 Task: In the  document Relationshipsmeet.epub Change font size of watermark '123' and place the watermark  'Diagonally '. Insert footer and write www.stellar.com
Action: Mouse moved to (662, 453)
Screenshot: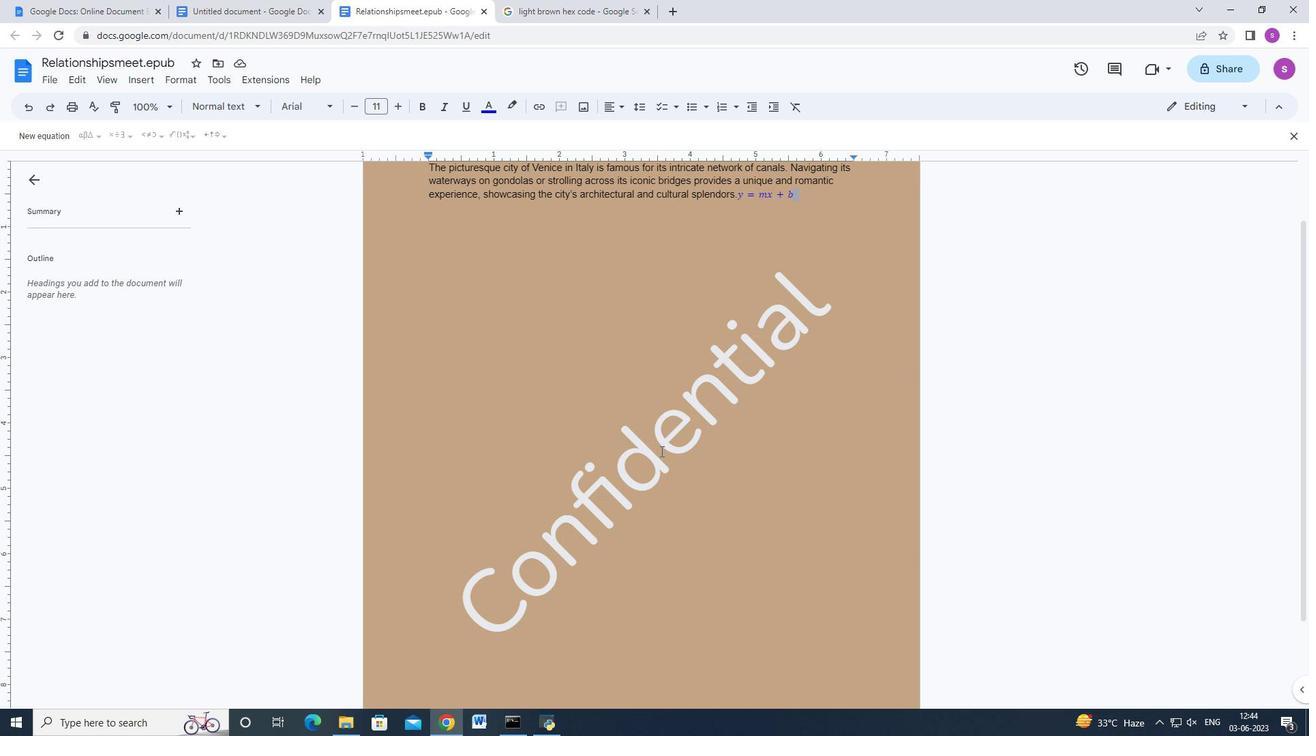 
Action: Mouse pressed left at (662, 453)
Screenshot: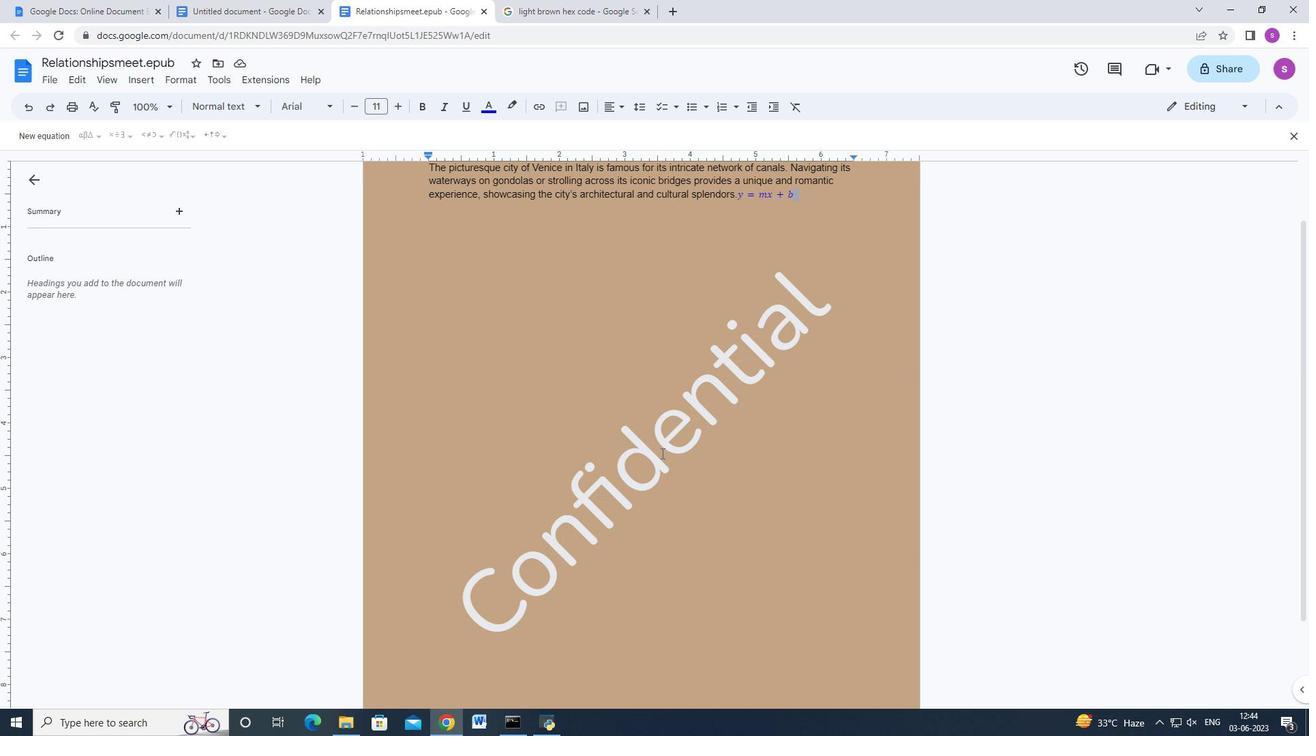 
Action: Mouse moved to (662, 454)
Screenshot: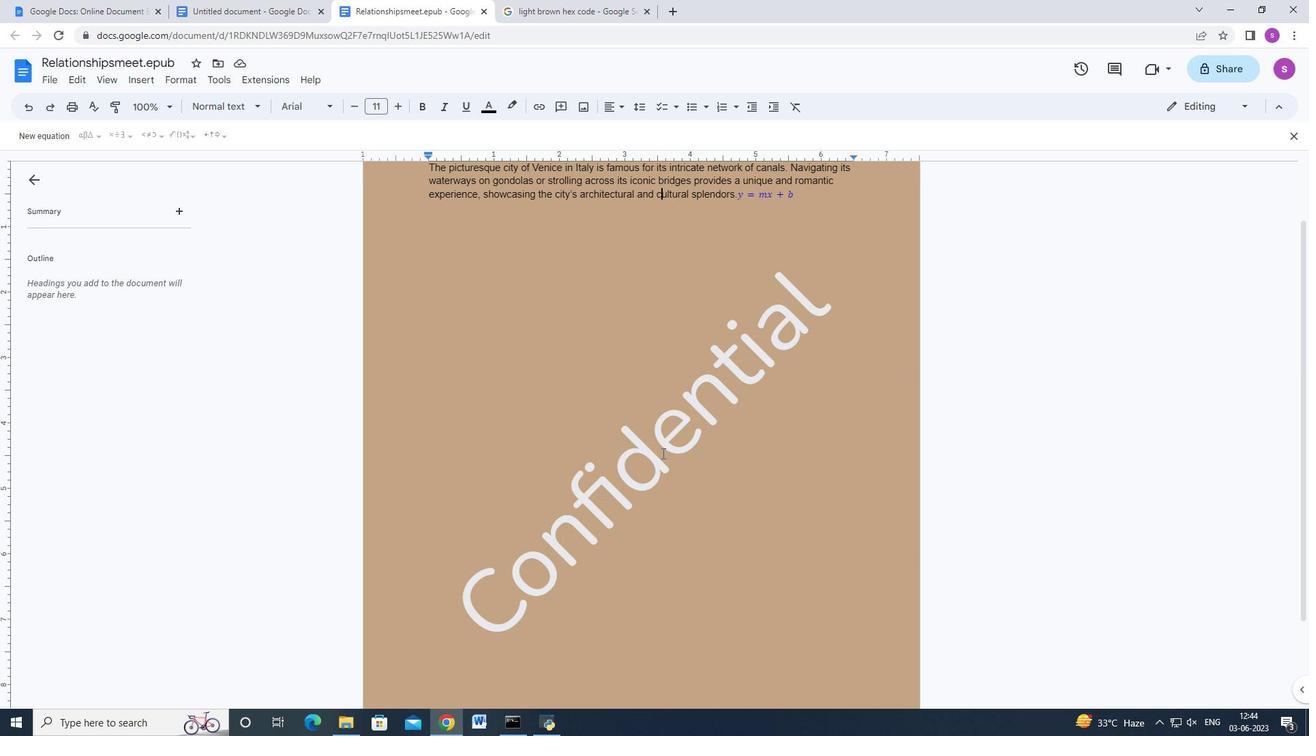 
Action: Mouse pressed left at (662, 454)
Screenshot: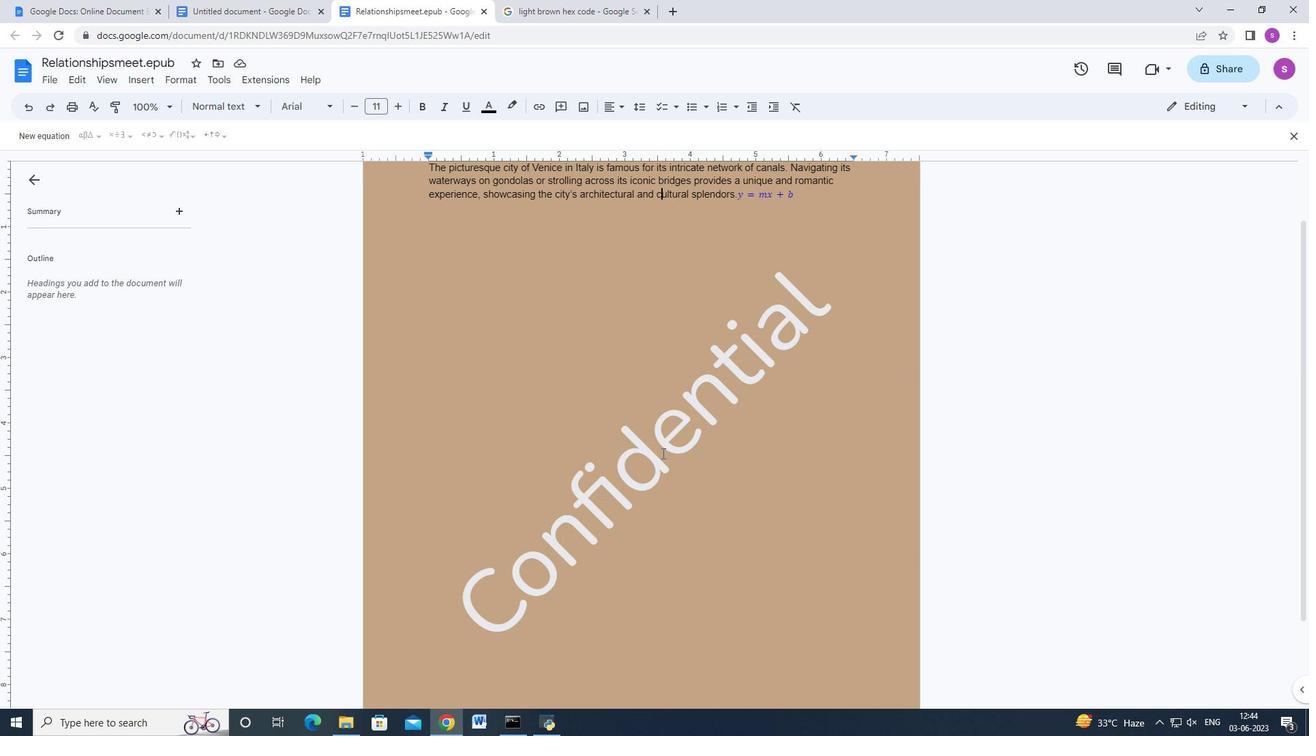 
Action: Mouse moved to (662, 454)
Screenshot: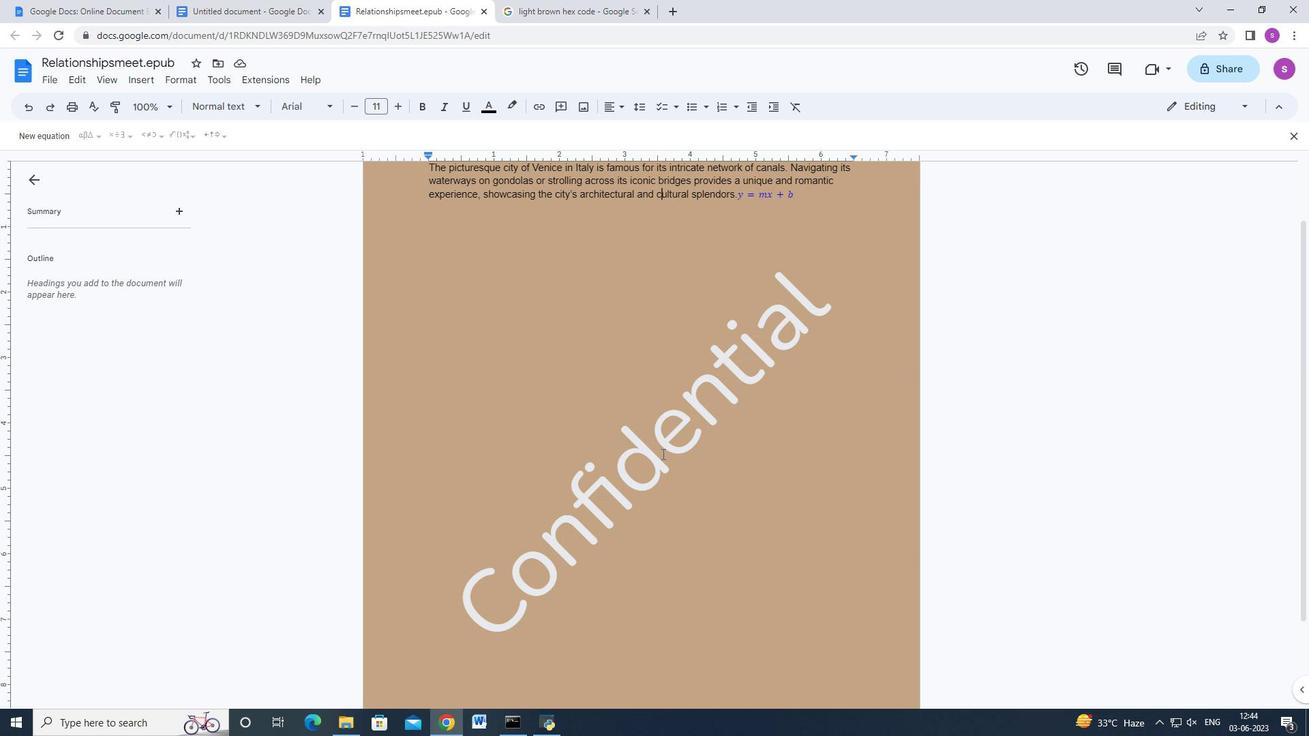 
Action: Mouse pressed left at (662, 454)
Screenshot: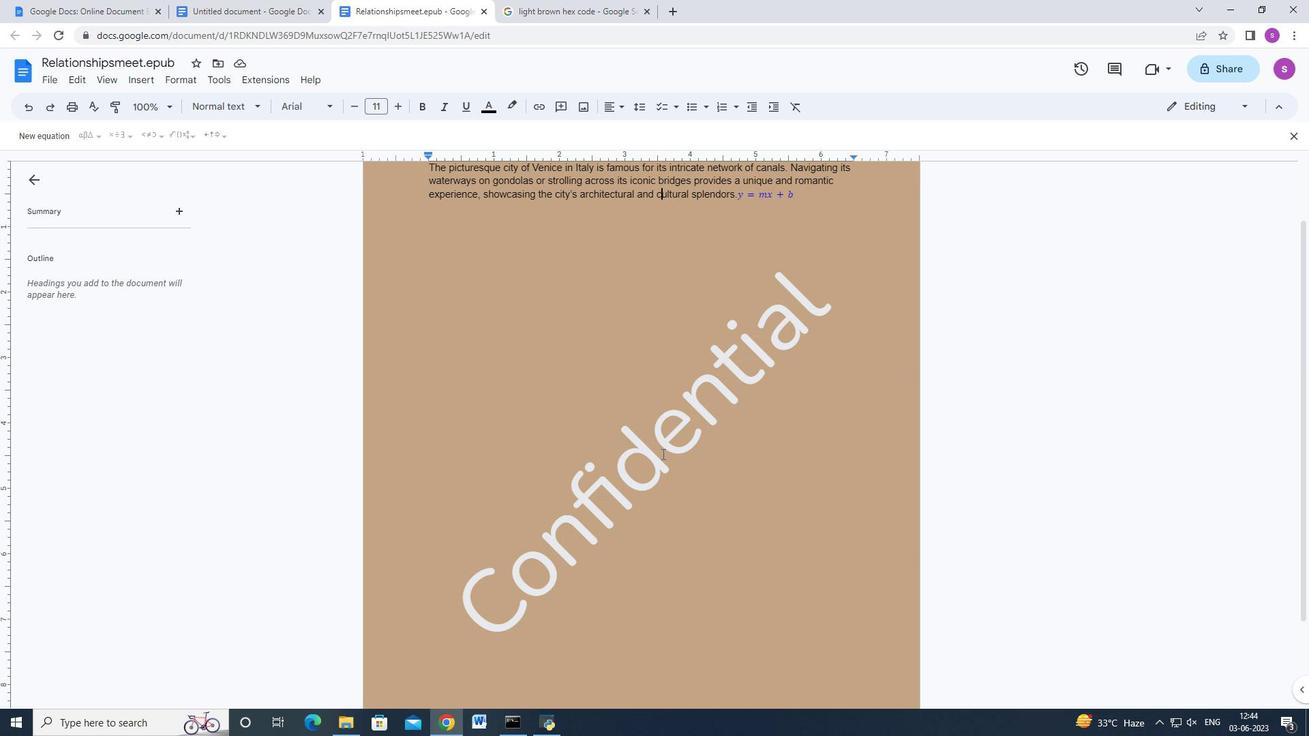 
Action: Mouse moved to (480, 694)
Screenshot: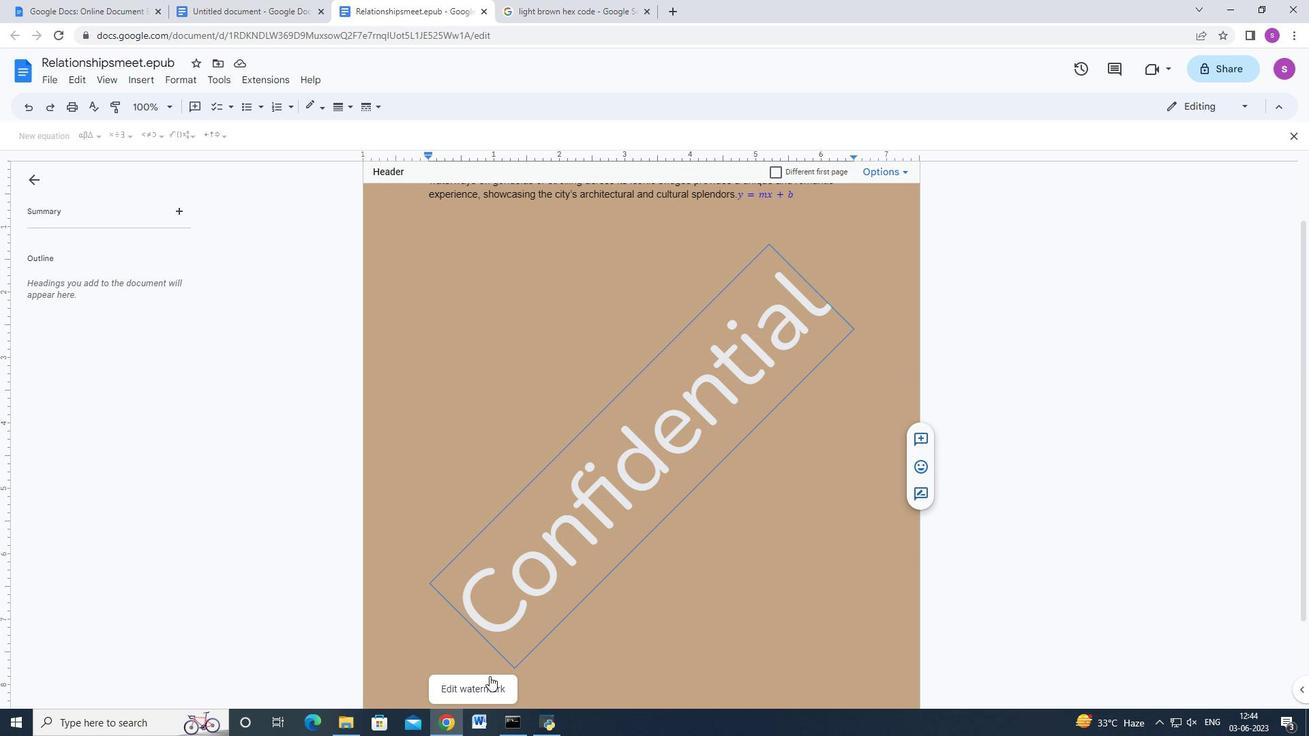 
Action: Mouse pressed left at (480, 694)
Screenshot: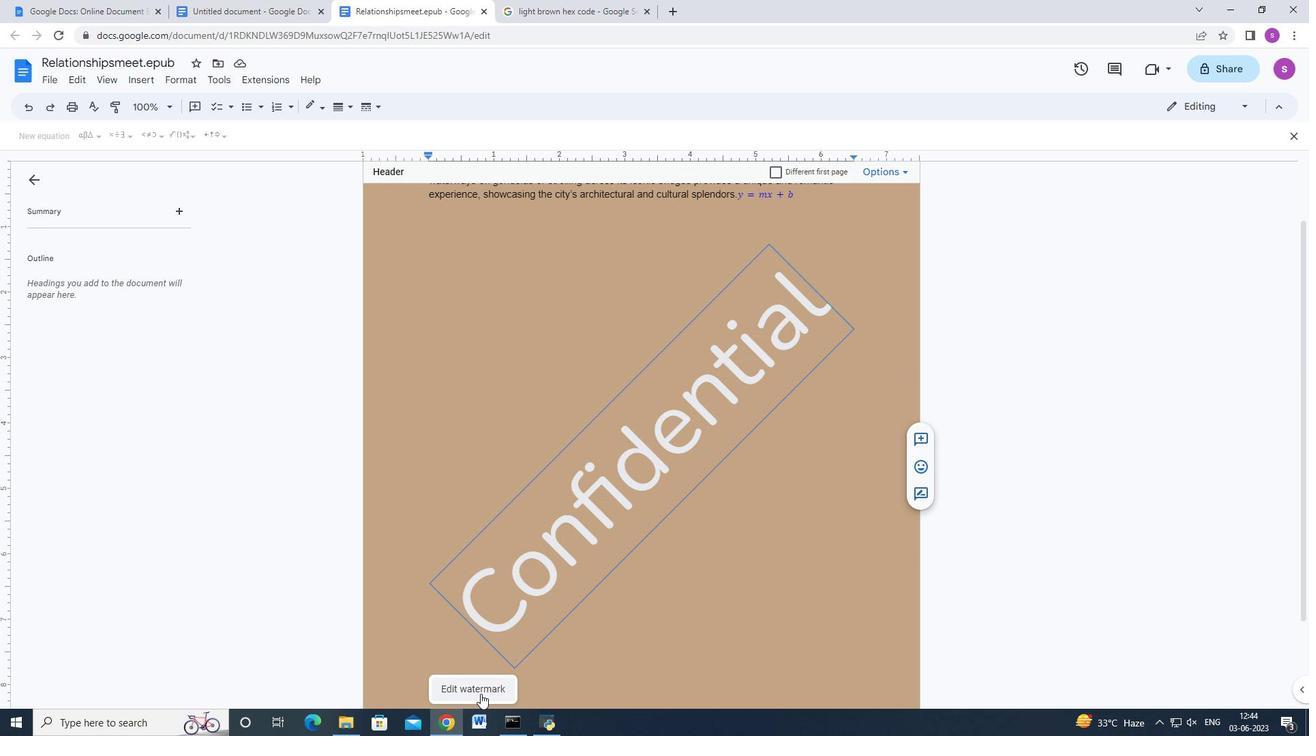 
Action: Mouse moved to (1171, 287)
Screenshot: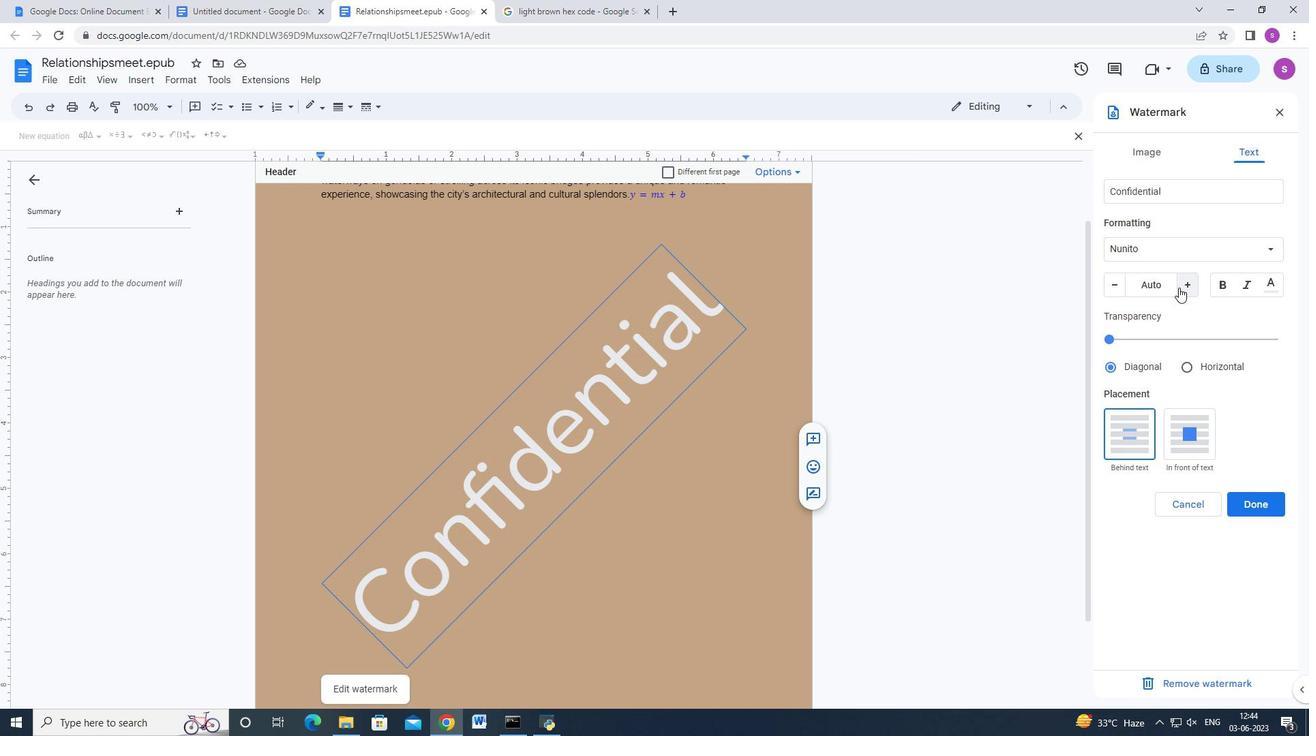 
Action: Mouse pressed left at (1171, 287)
Screenshot: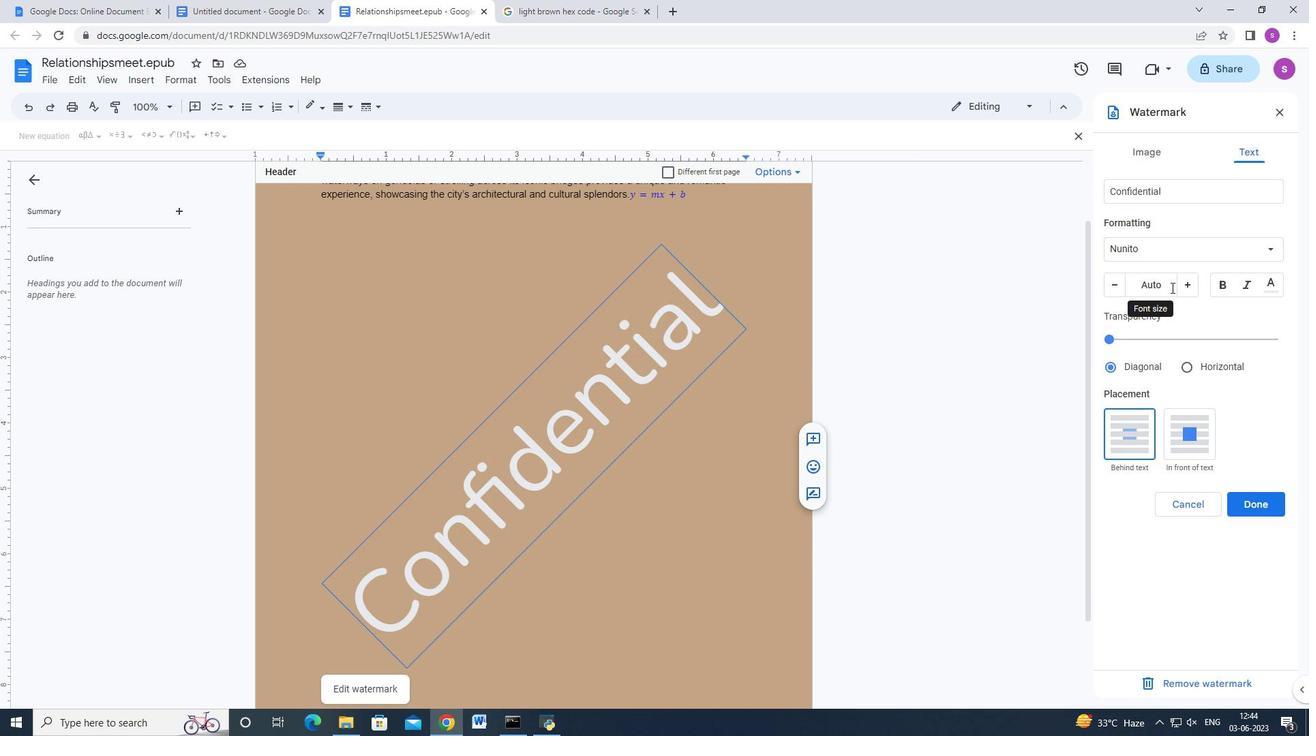 
Action: Key pressed 123<Key.enter>
Screenshot: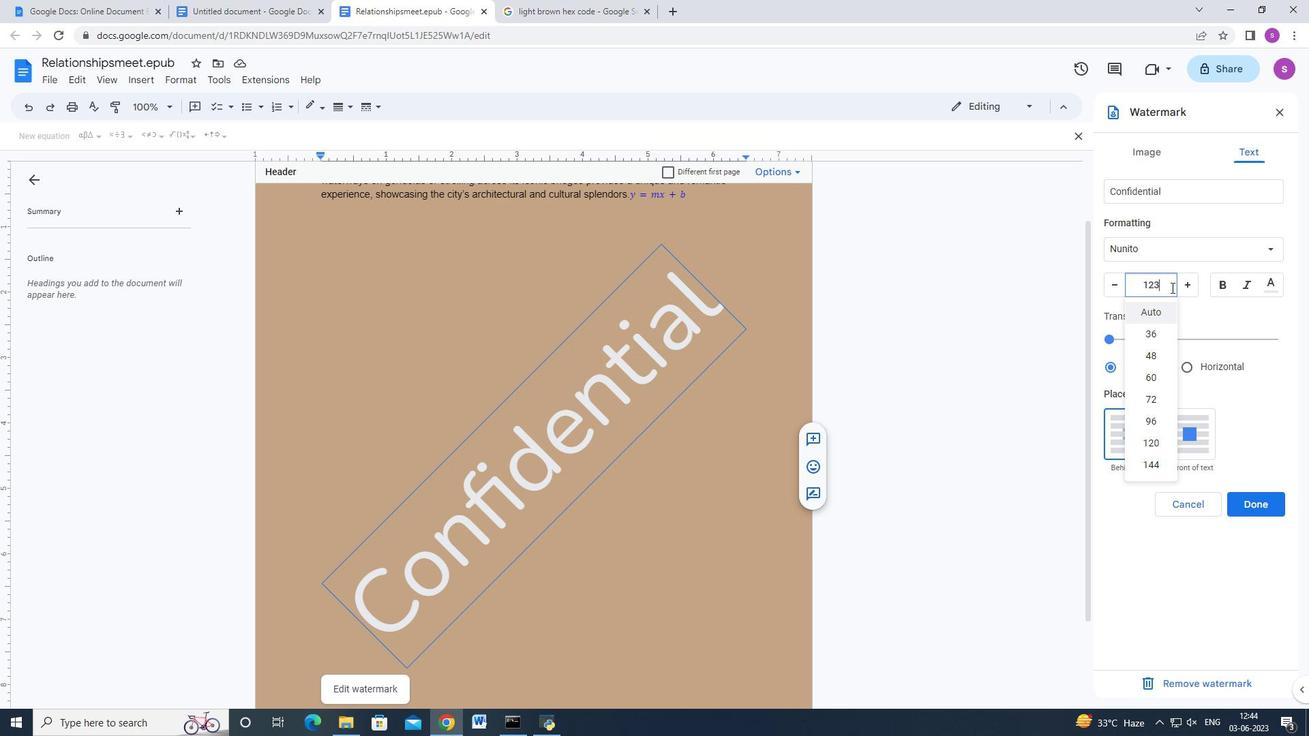 
Action: Mouse moved to (1186, 372)
Screenshot: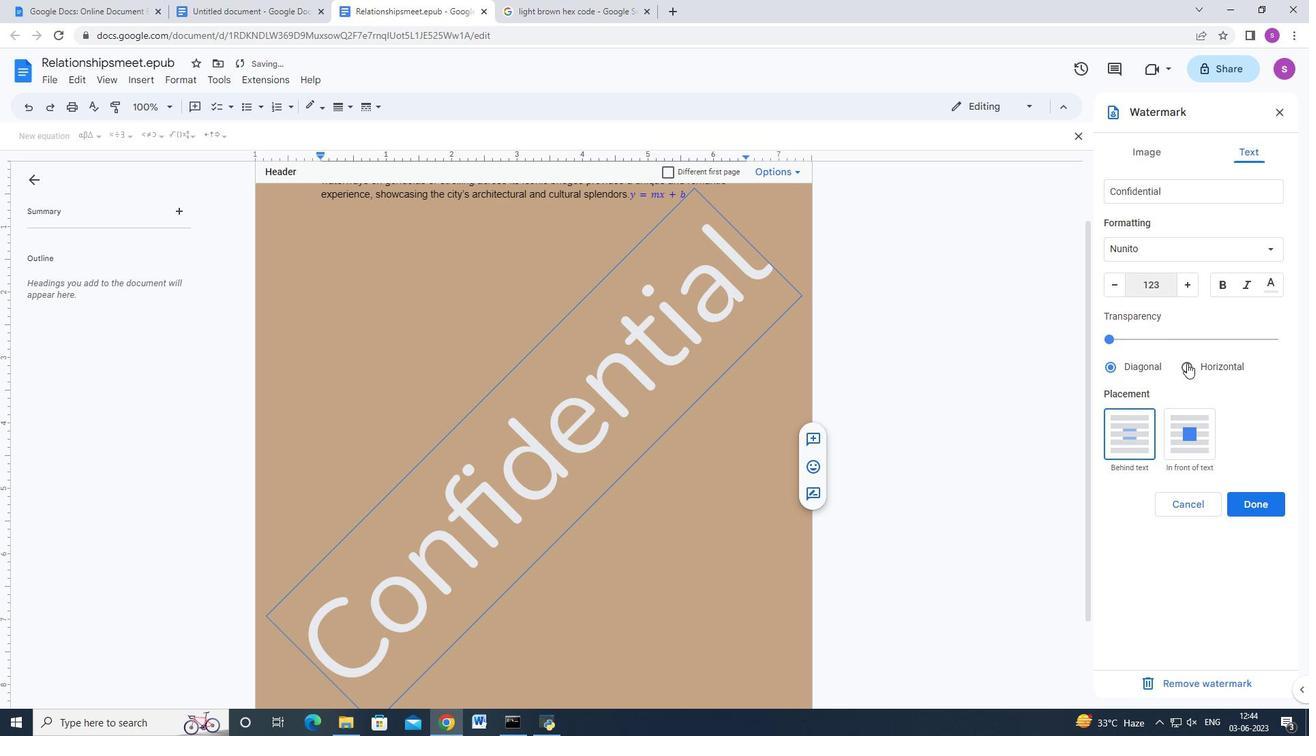
Action: Mouse pressed left at (1186, 372)
Screenshot: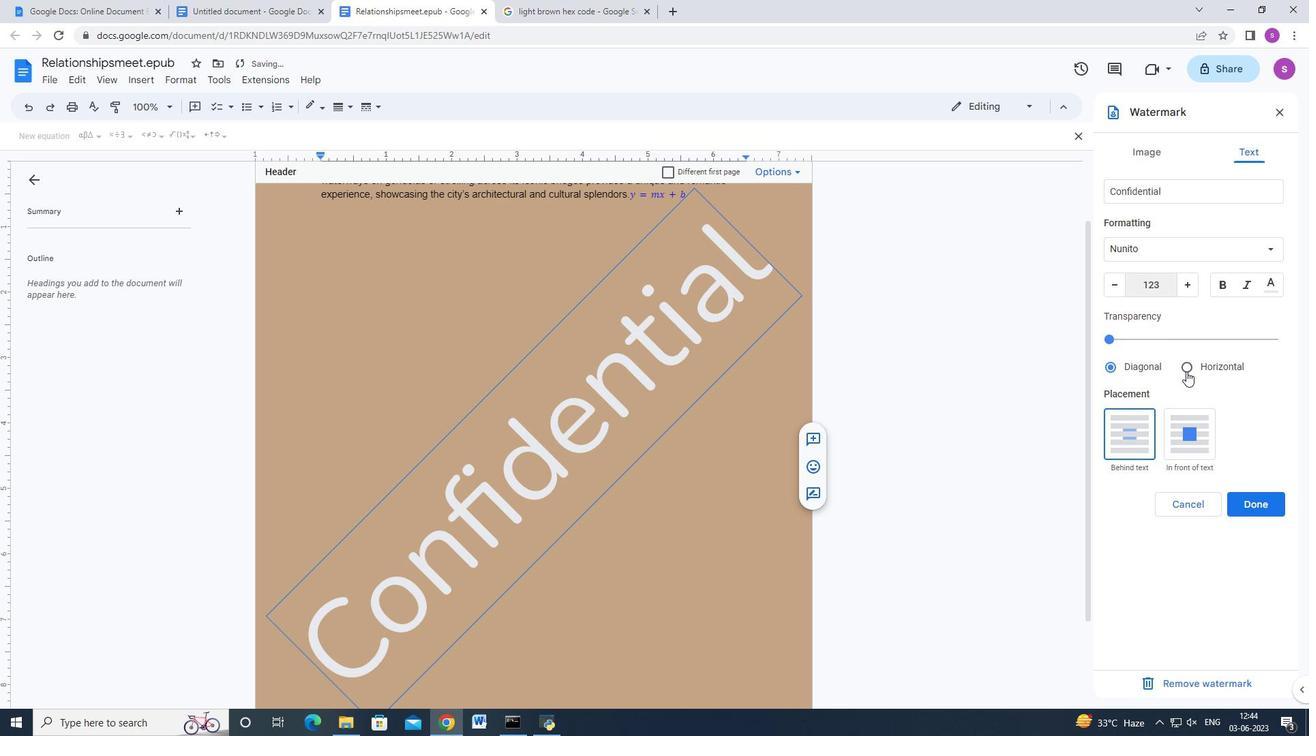 
Action: Mouse moved to (1119, 368)
Screenshot: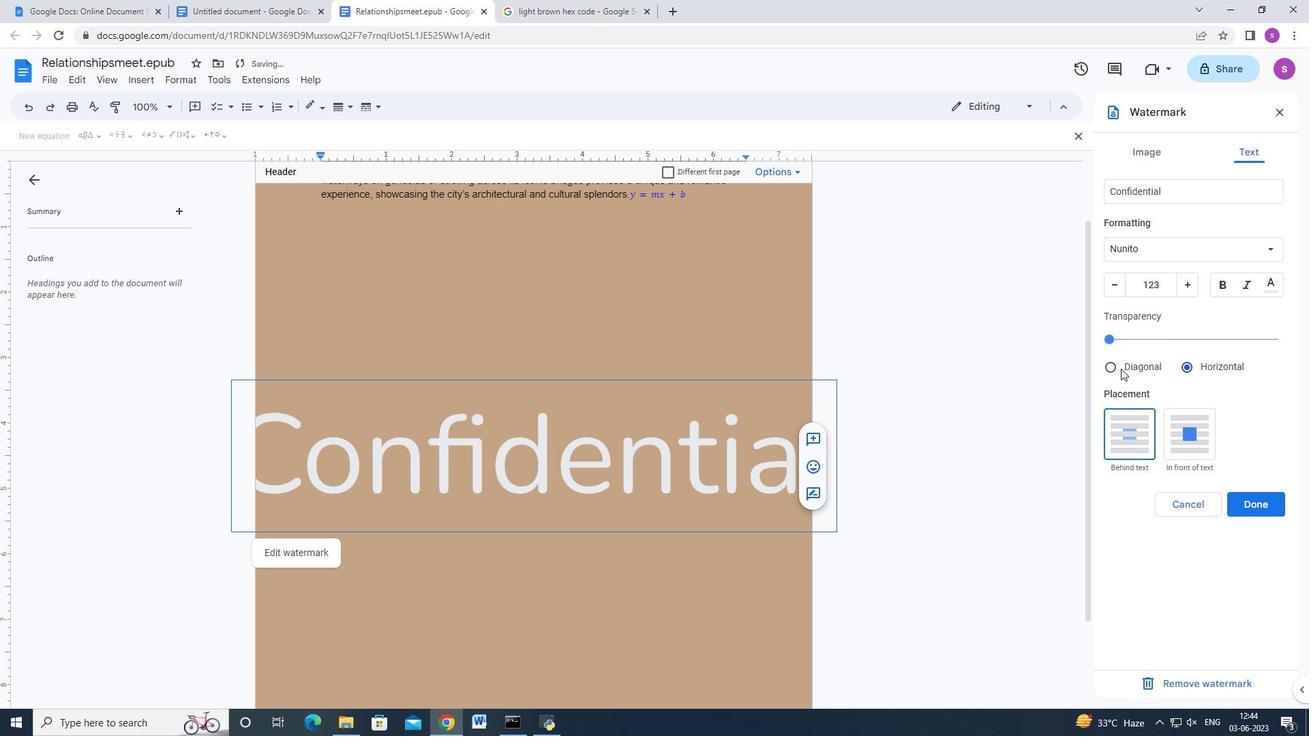 
Action: Mouse pressed left at (1119, 368)
Screenshot: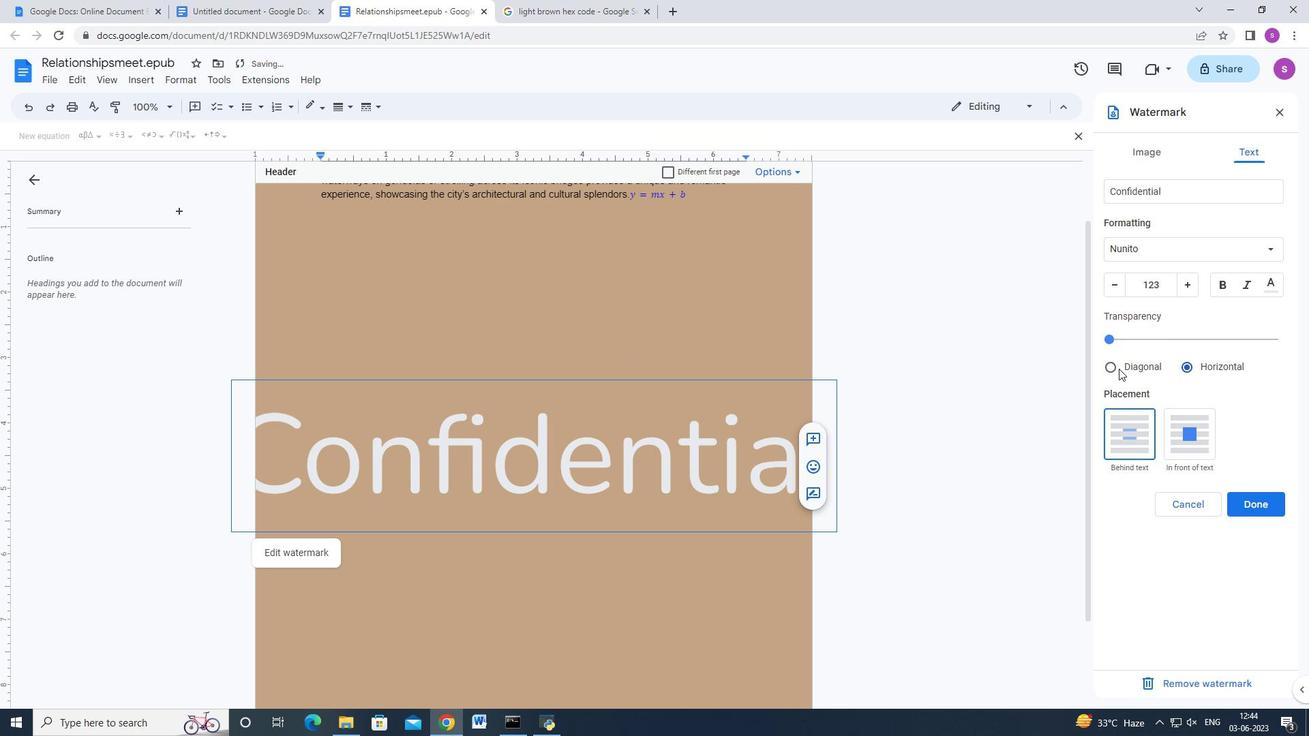 
Action: Mouse moved to (1238, 497)
Screenshot: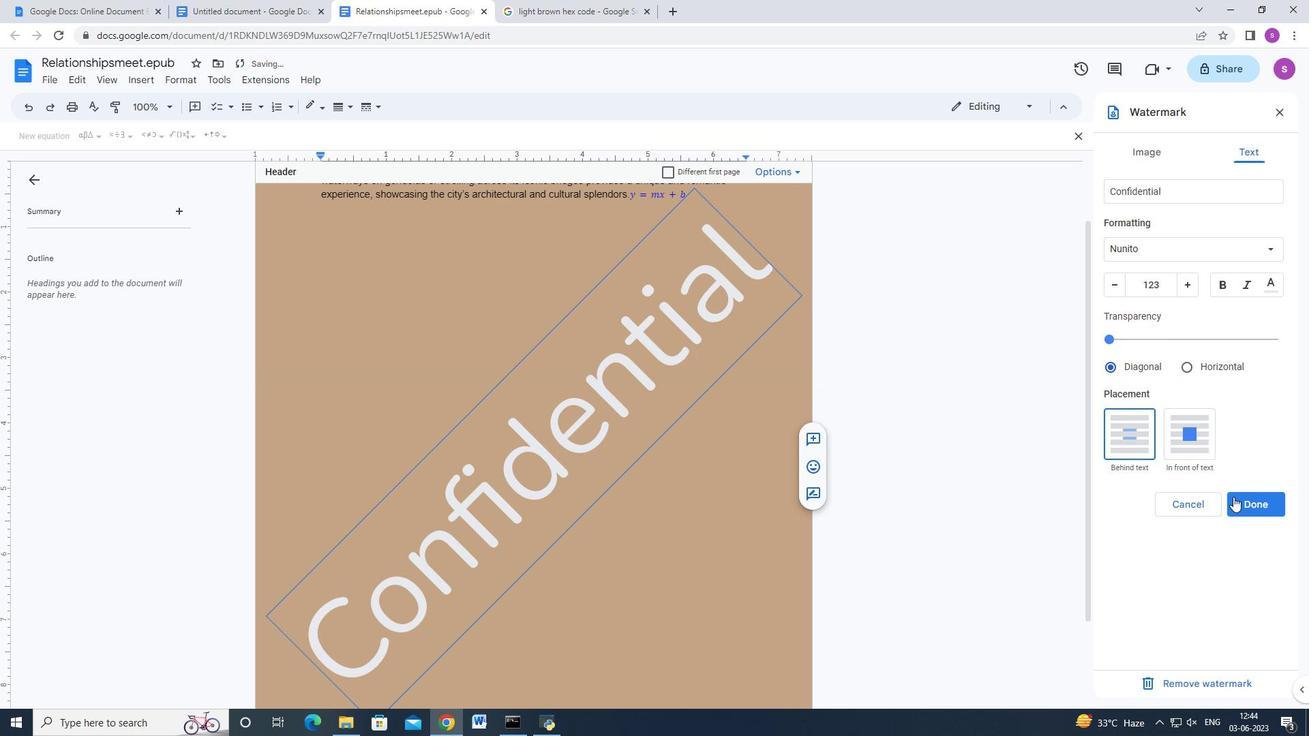 
Action: Mouse pressed left at (1238, 497)
Screenshot: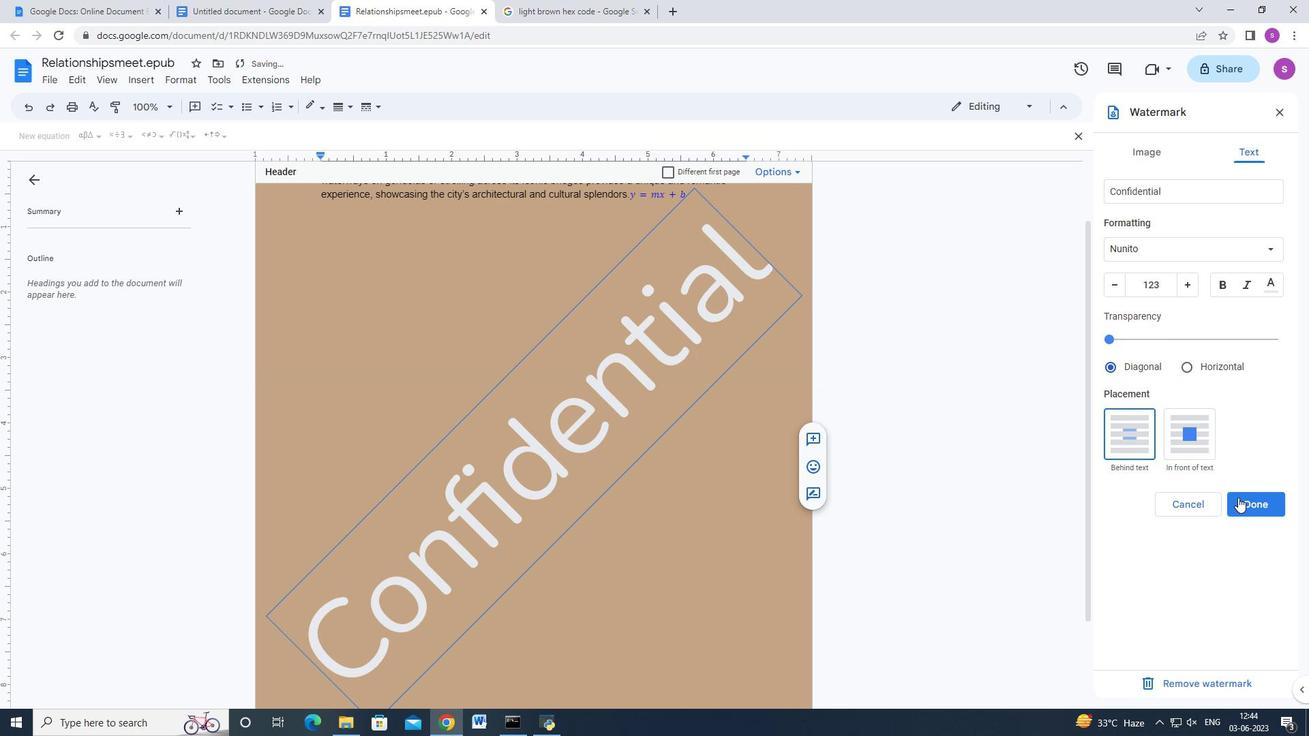 
Action: Mouse moved to (432, 295)
Screenshot: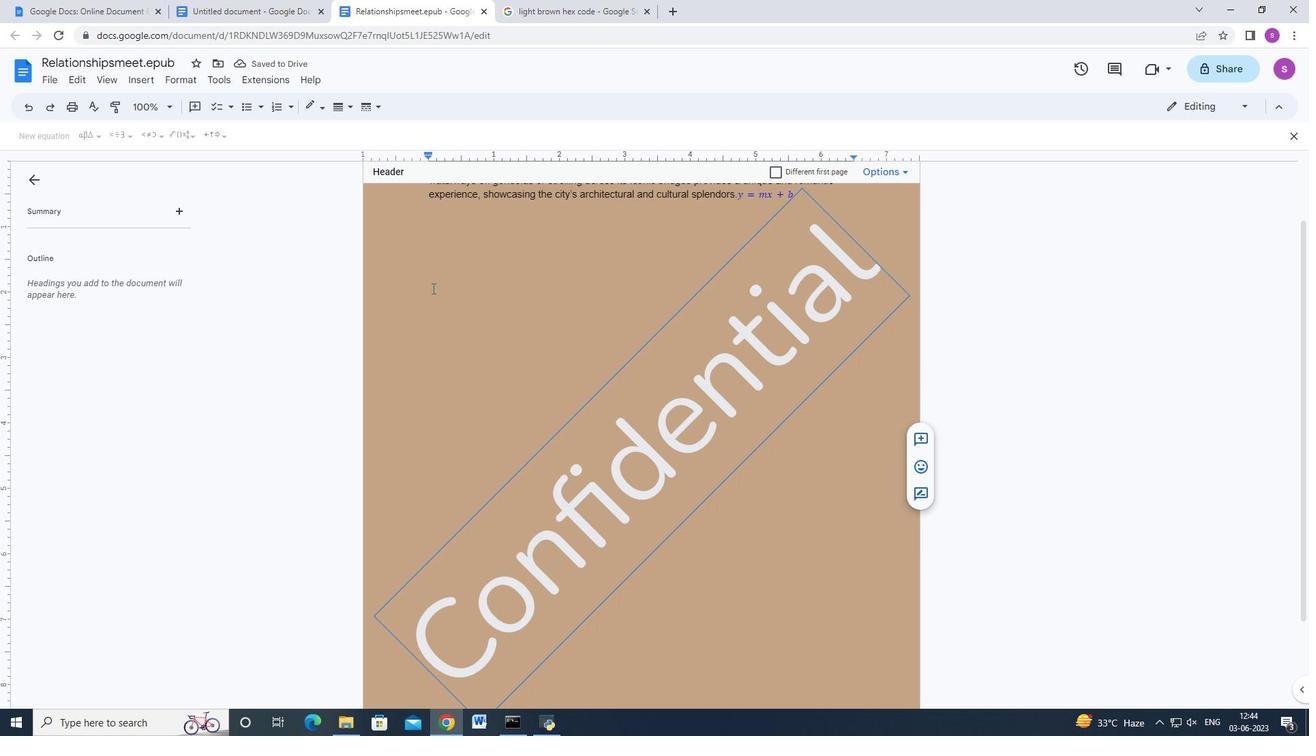 
Action: Mouse scrolled (432, 296) with delta (0, 0)
Screenshot: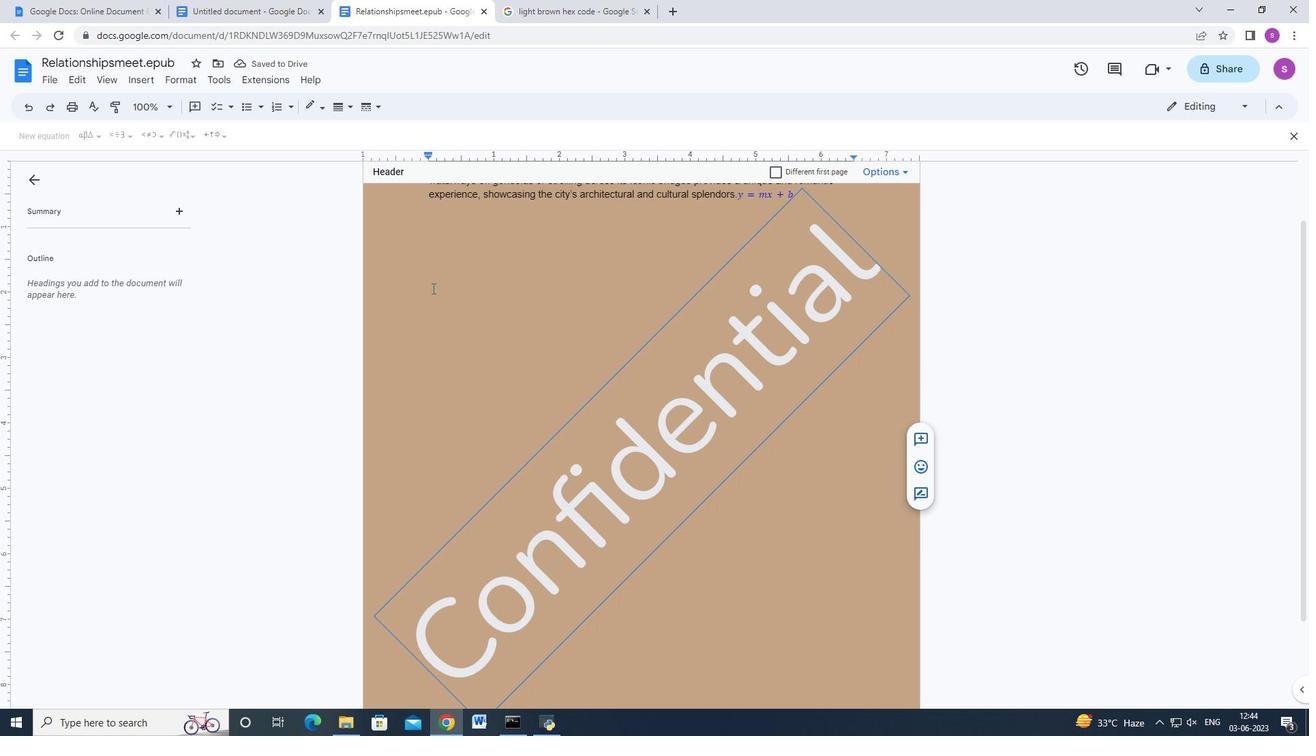 
Action: Mouse scrolled (432, 296) with delta (0, 0)
Screenshot: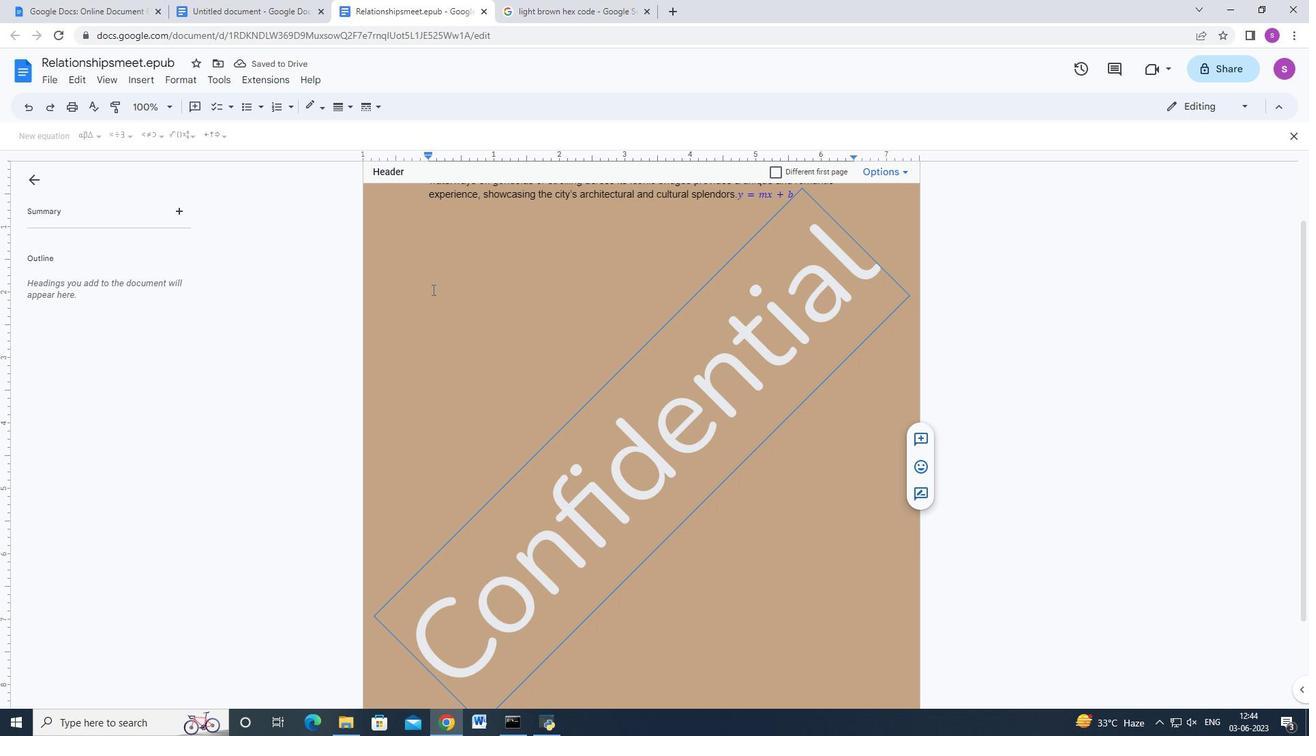 
Action: Mouse scrolled (432, 296) with delta (0, 0)
Screenshot: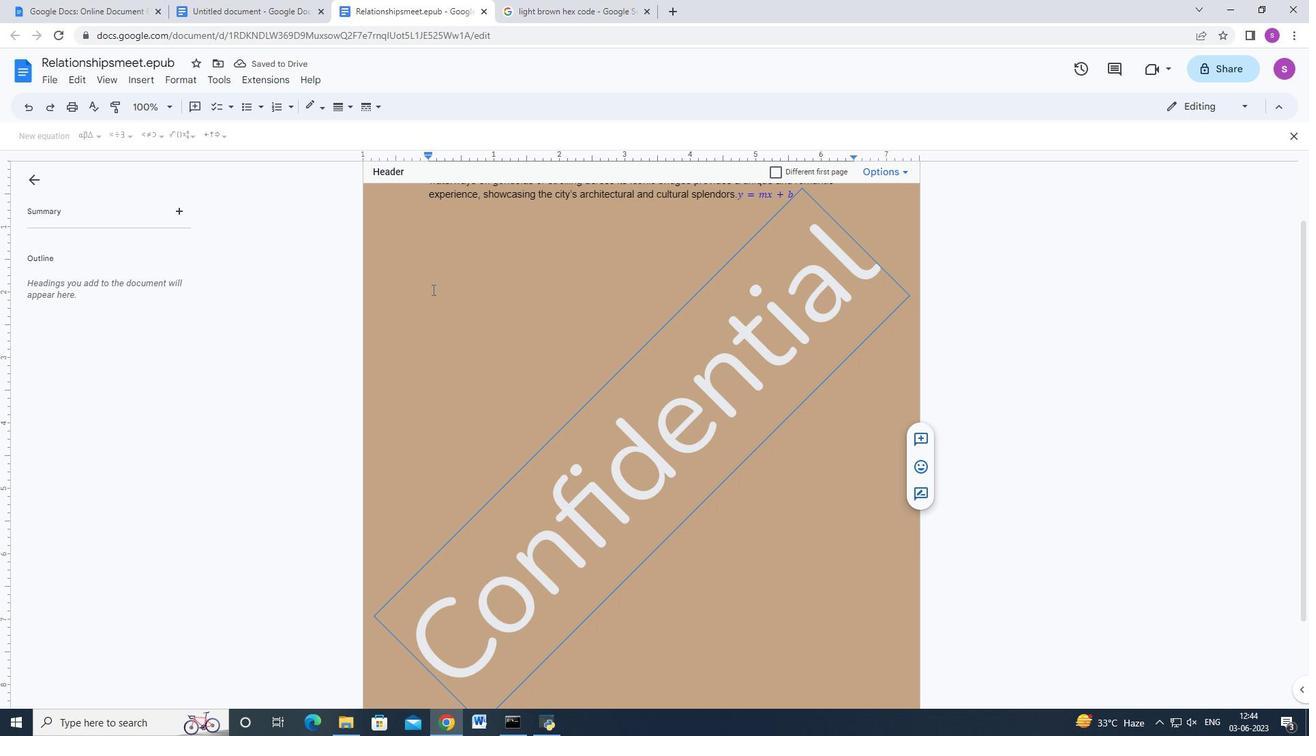 
Action: Mouse scrolled (432, 296) with delta (0, 0)
Screenshot: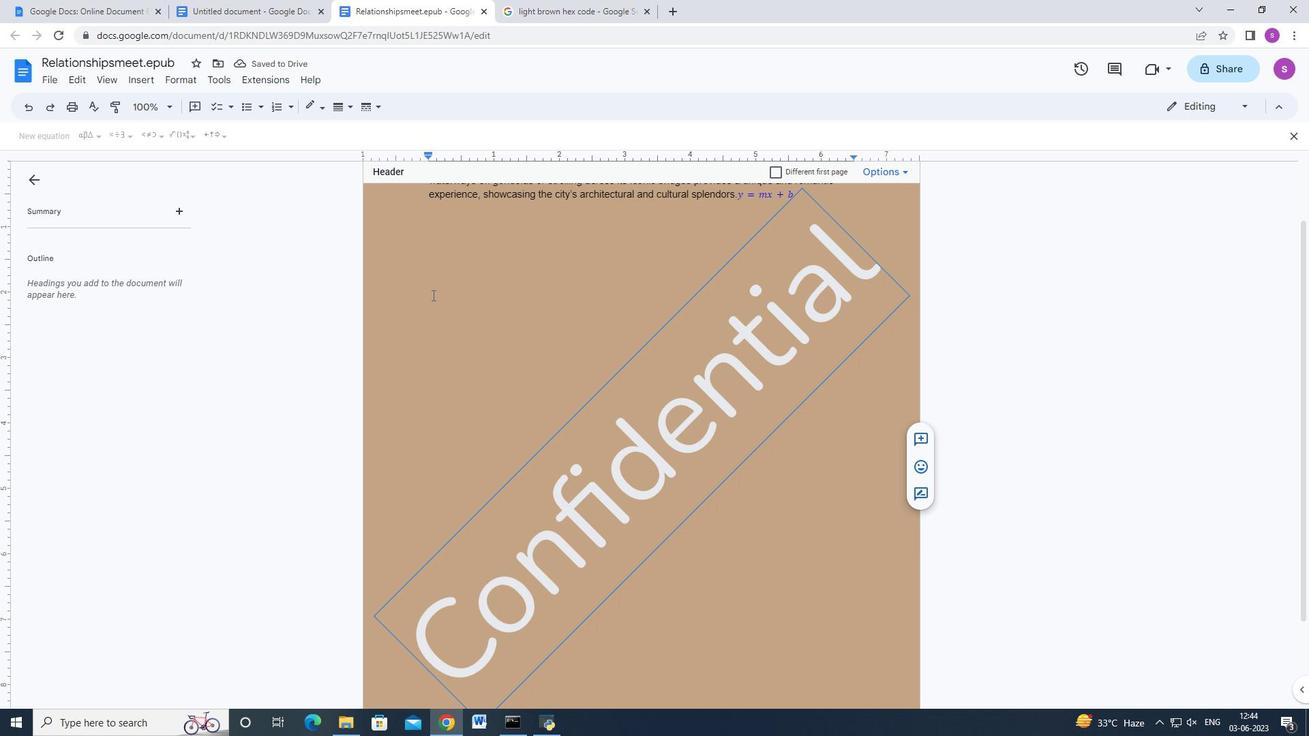 
Action: Mouse scrolled (432, 296) with delta (0, 0)
Screenshot: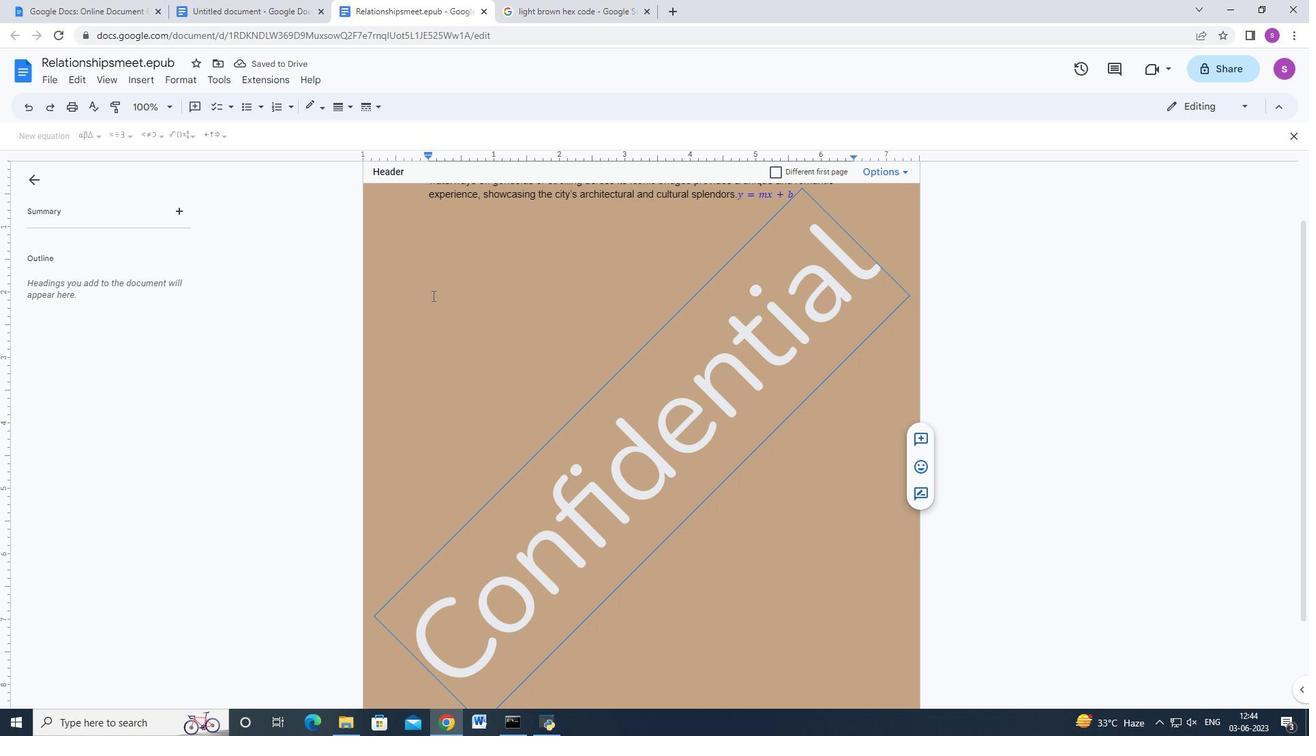 
Action: Mouse scrolled (432, 296) with delta (0, 0)
Screenshot: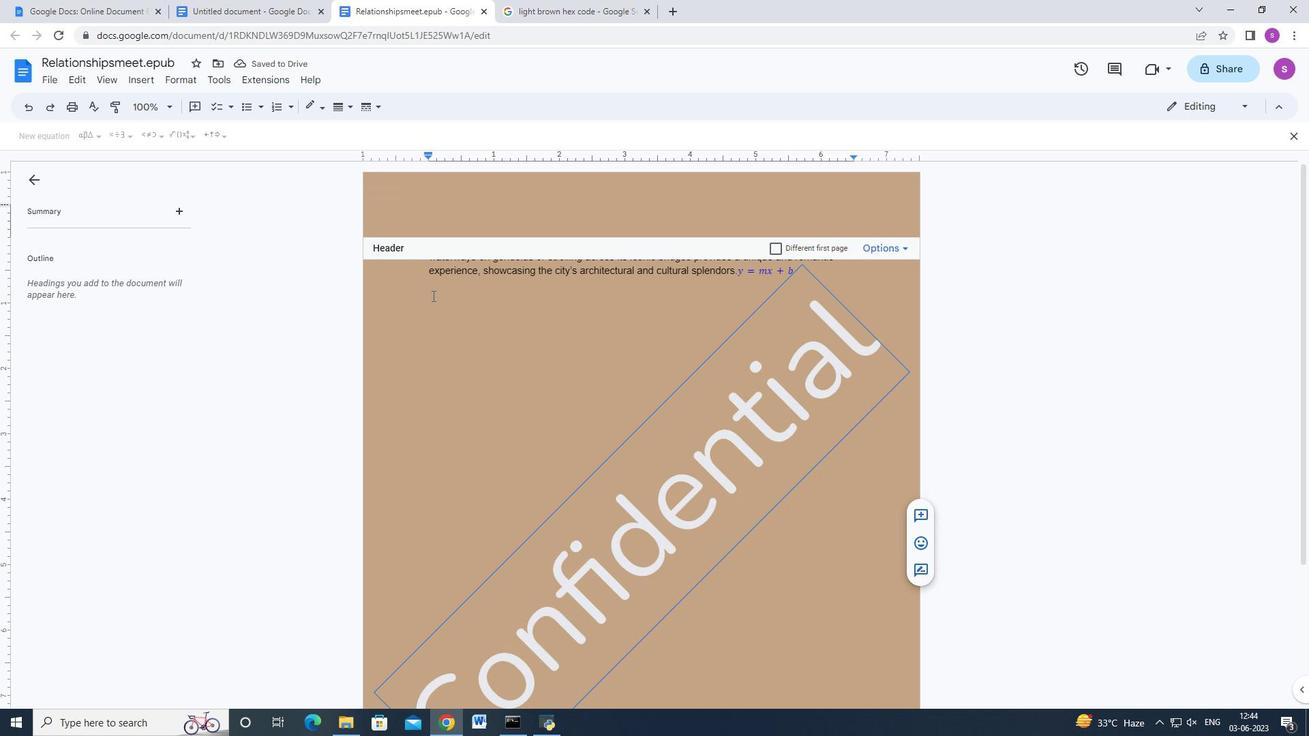 
Action: Mouse scrolled (432, 296) with delta (0, 0)
Screenshot: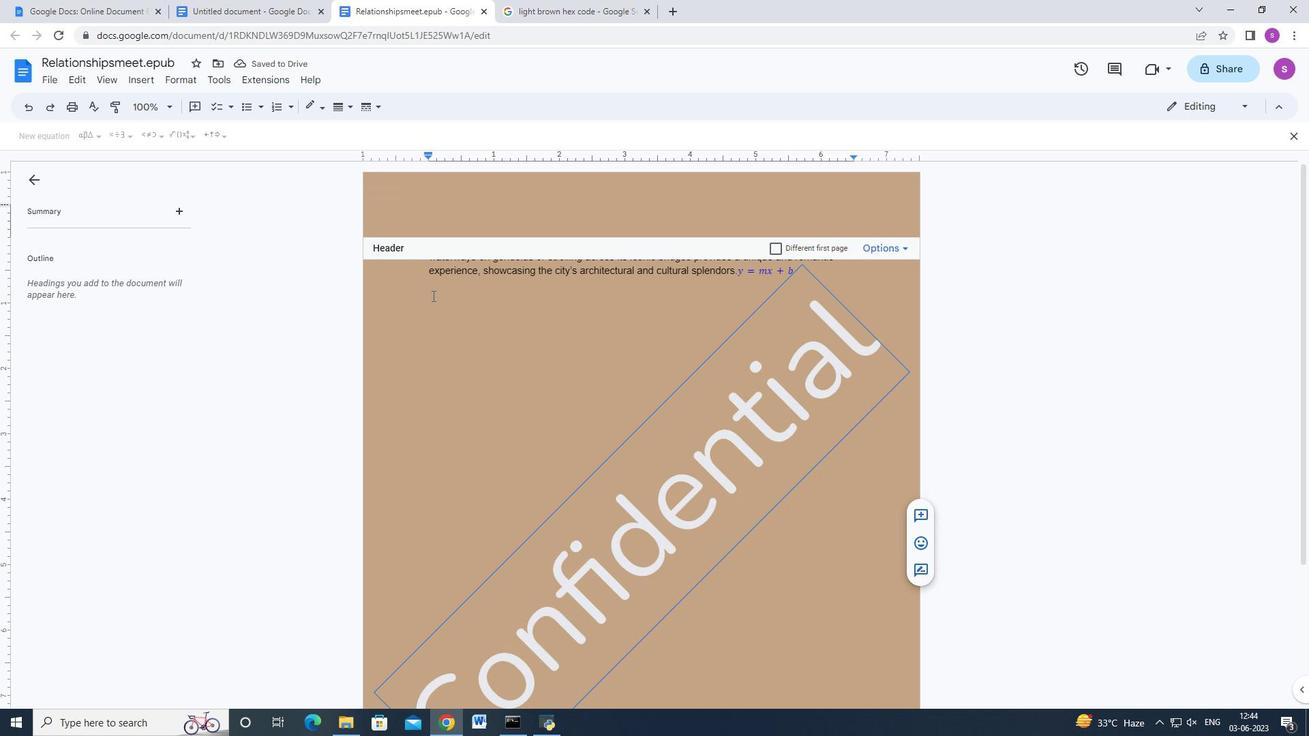 
Action: Mouse scrolled (432, 296) with delta (0, 0)
Screenshot: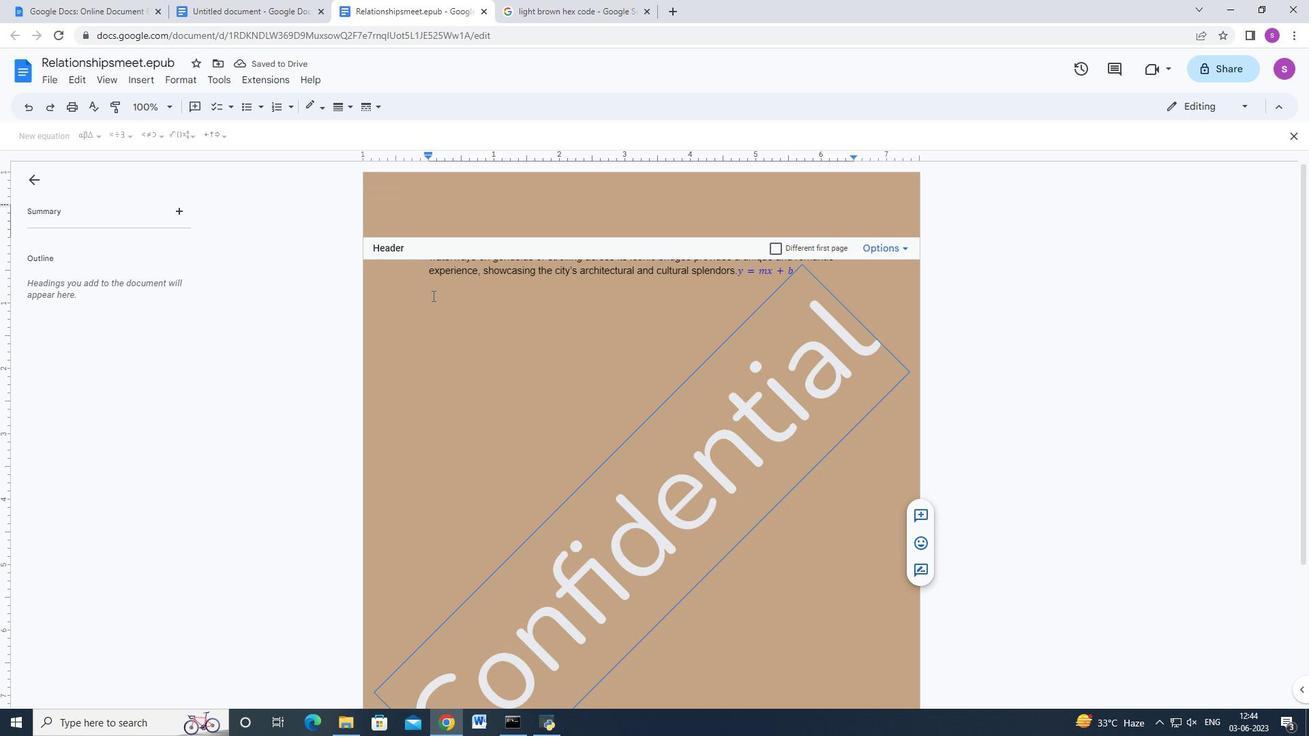 
Action: Mouse moved to (548, 364)
Screenshot: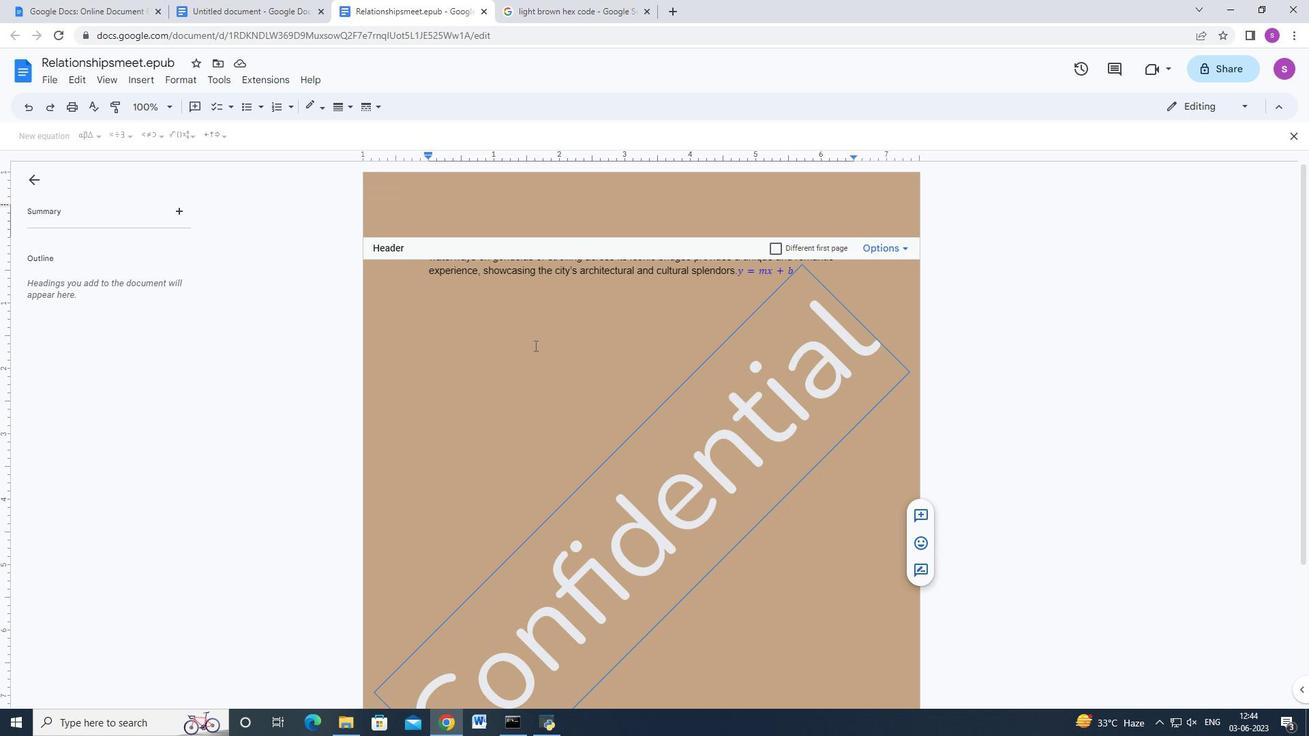 
Action: Mouse scrolled (548, 364) with delta (0, 0)
Screenshot: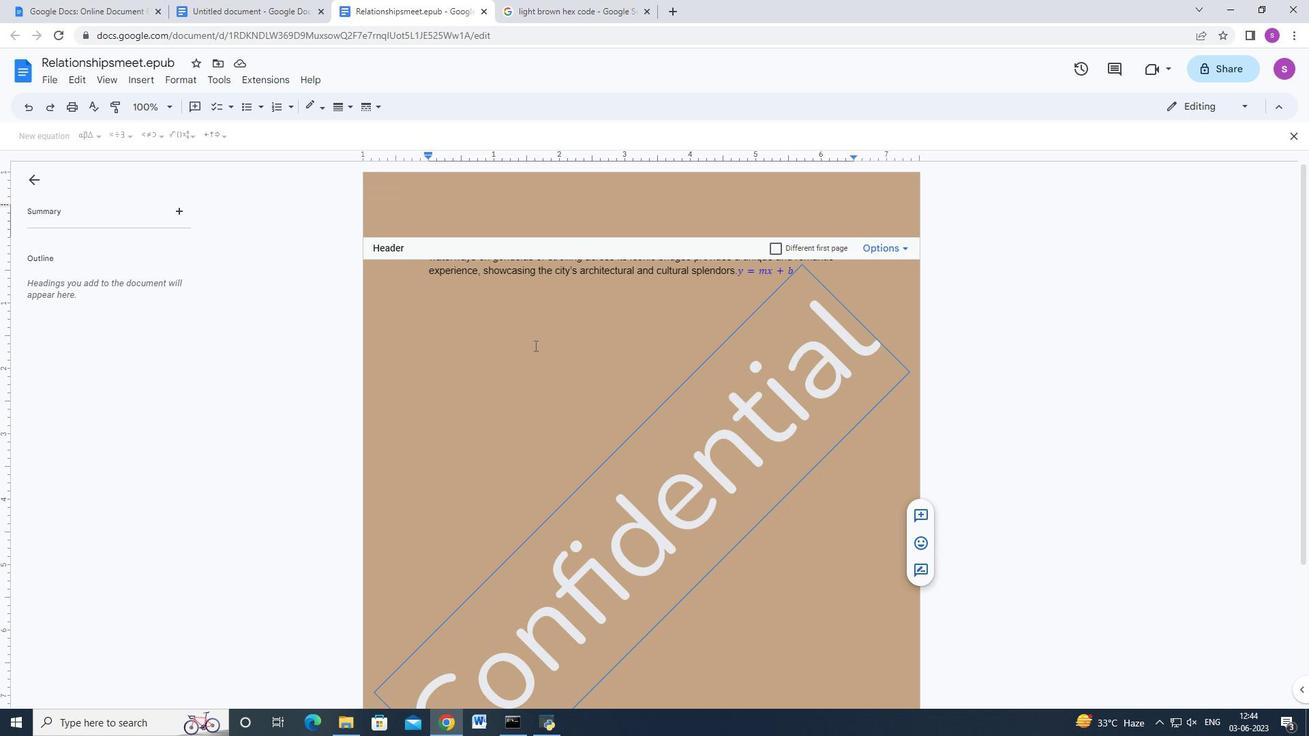
Action: Mouse scrolled (548, 364) with delta (0, 0)
Screenshot: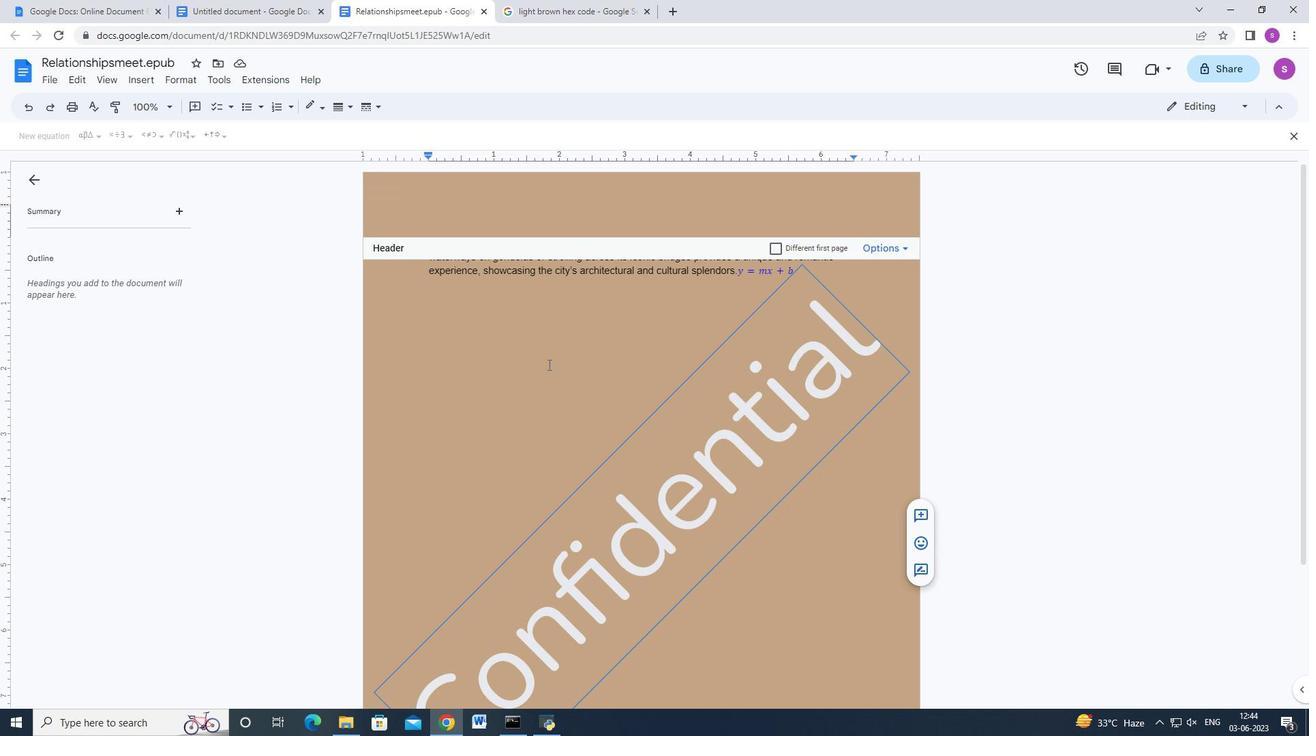 
Action: Mouse scrolled (548, 364) with delta (0, 0)
Screenshot: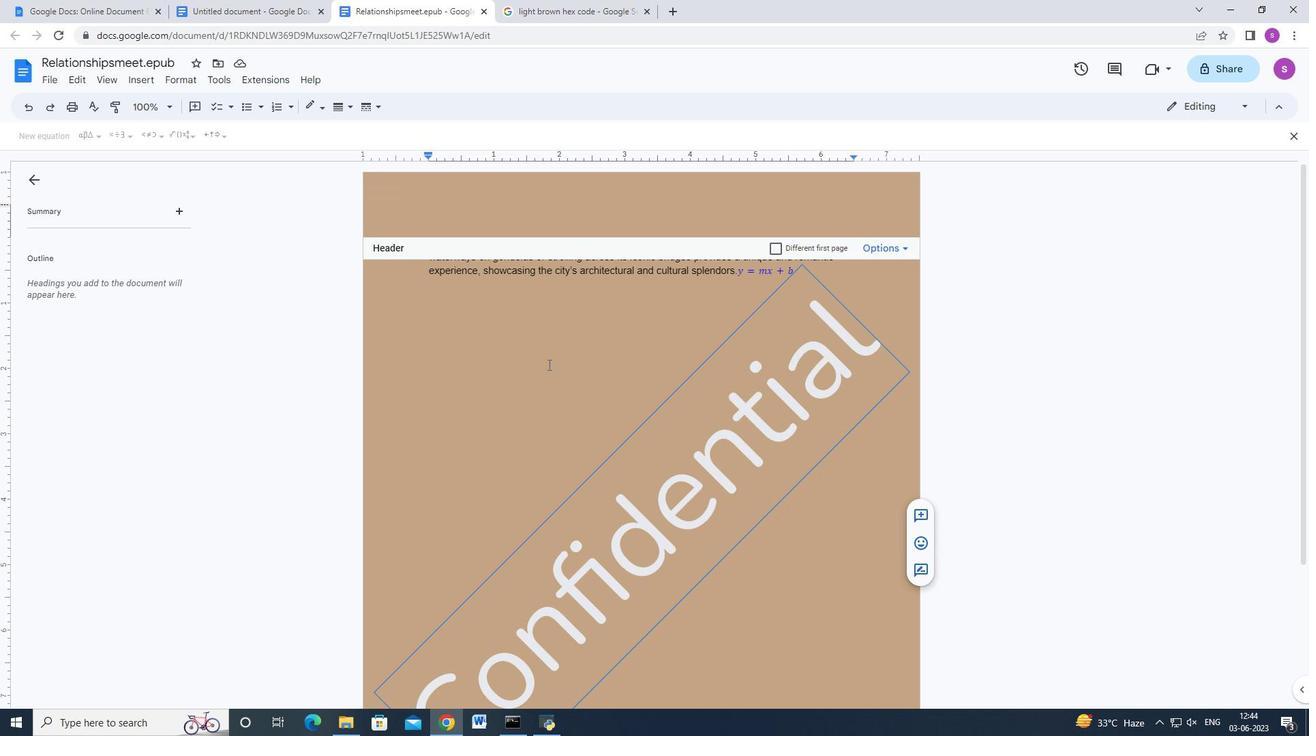 
Action: Mouse scrolled (548, 364) with delta (0, 0)
Screenshot: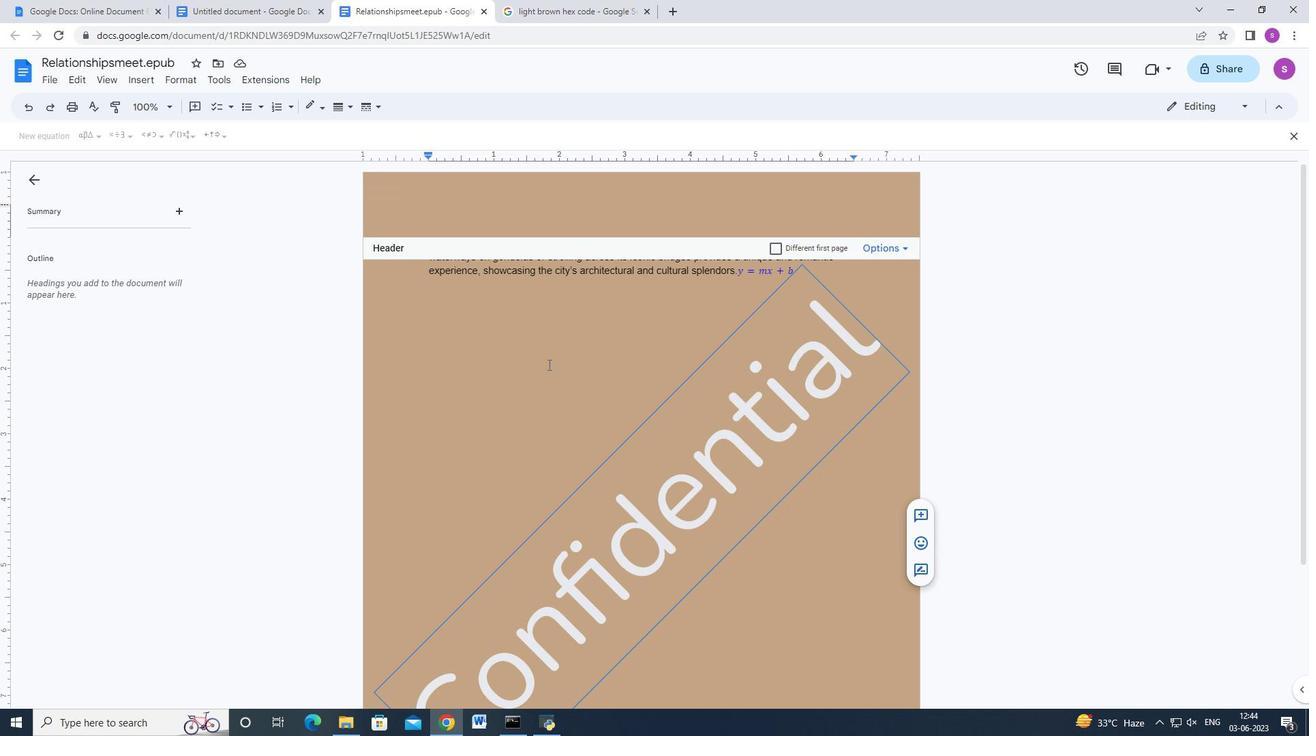 
Action: Mouse scrolled (548, 364) with delta (0, 0)
Screenshot: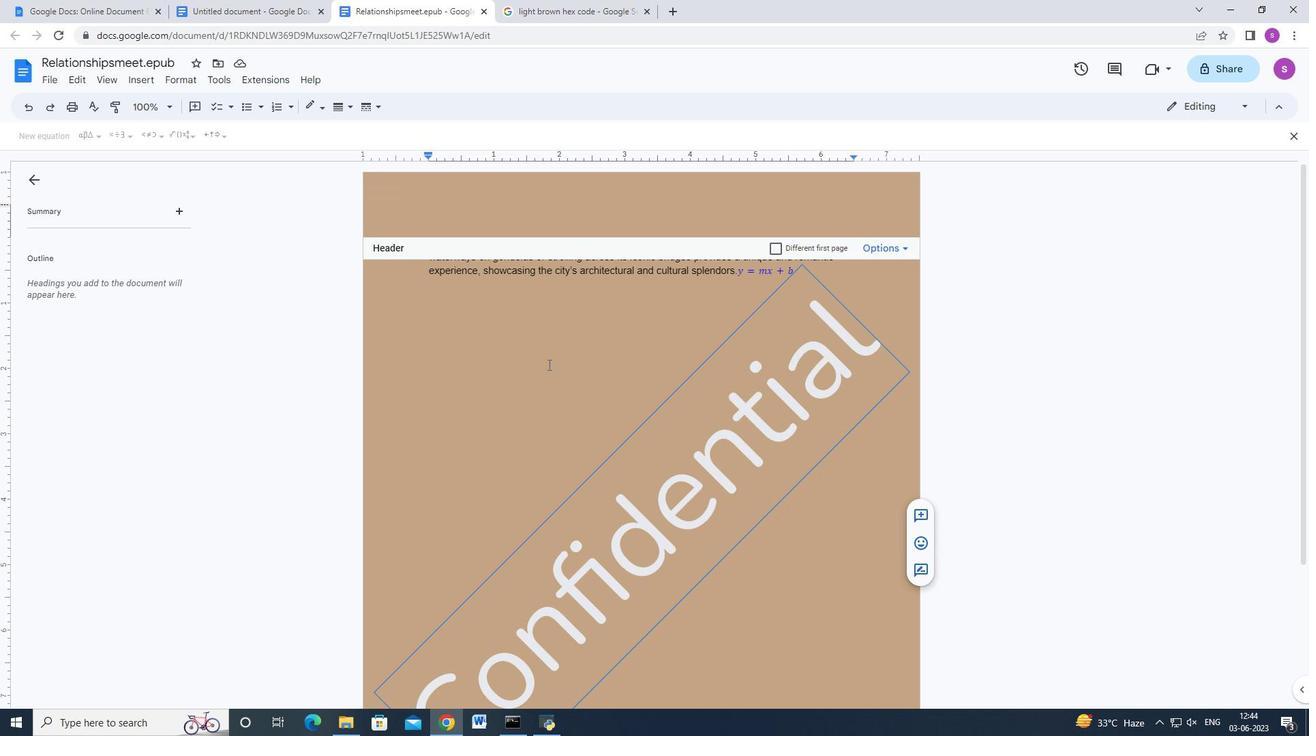 
Action: Mouse scrolled (548, 364) with delta (0, 0)
Screenshot: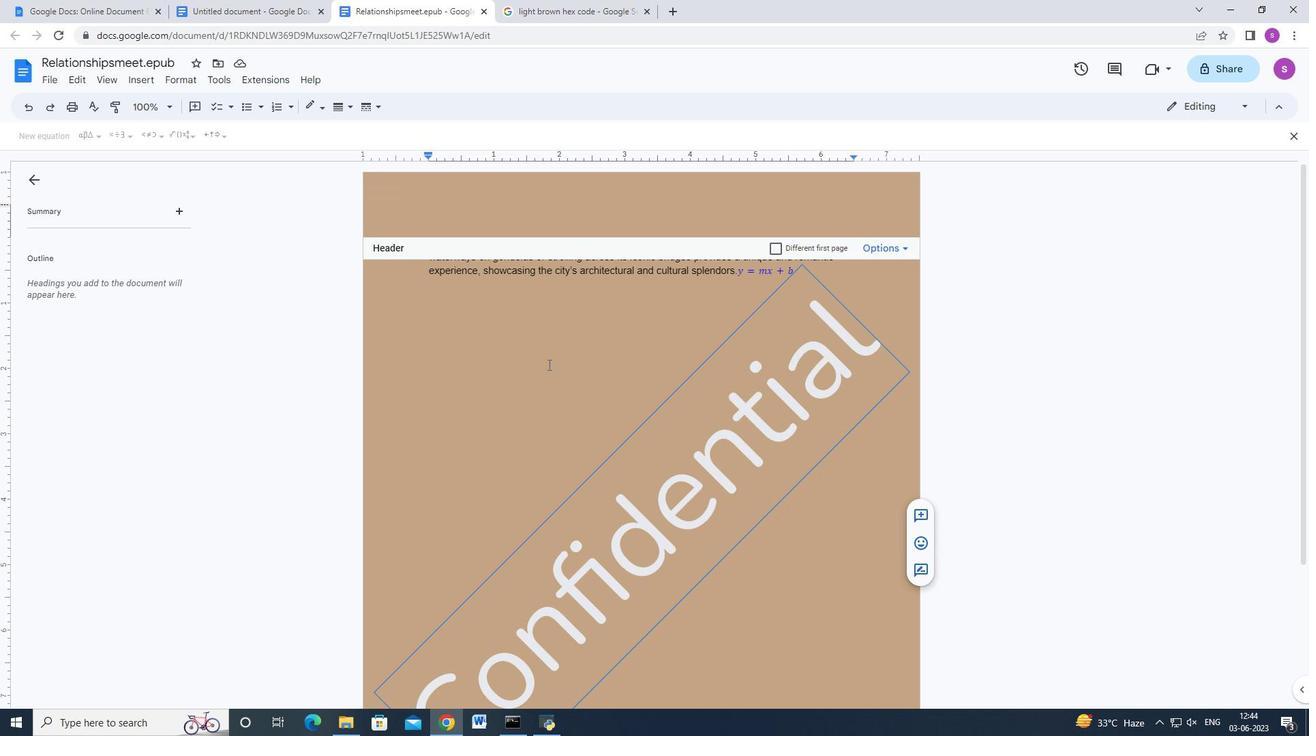 
Action: Mouse scrolled (548, 364) with delta (0, 0)
Screenshot: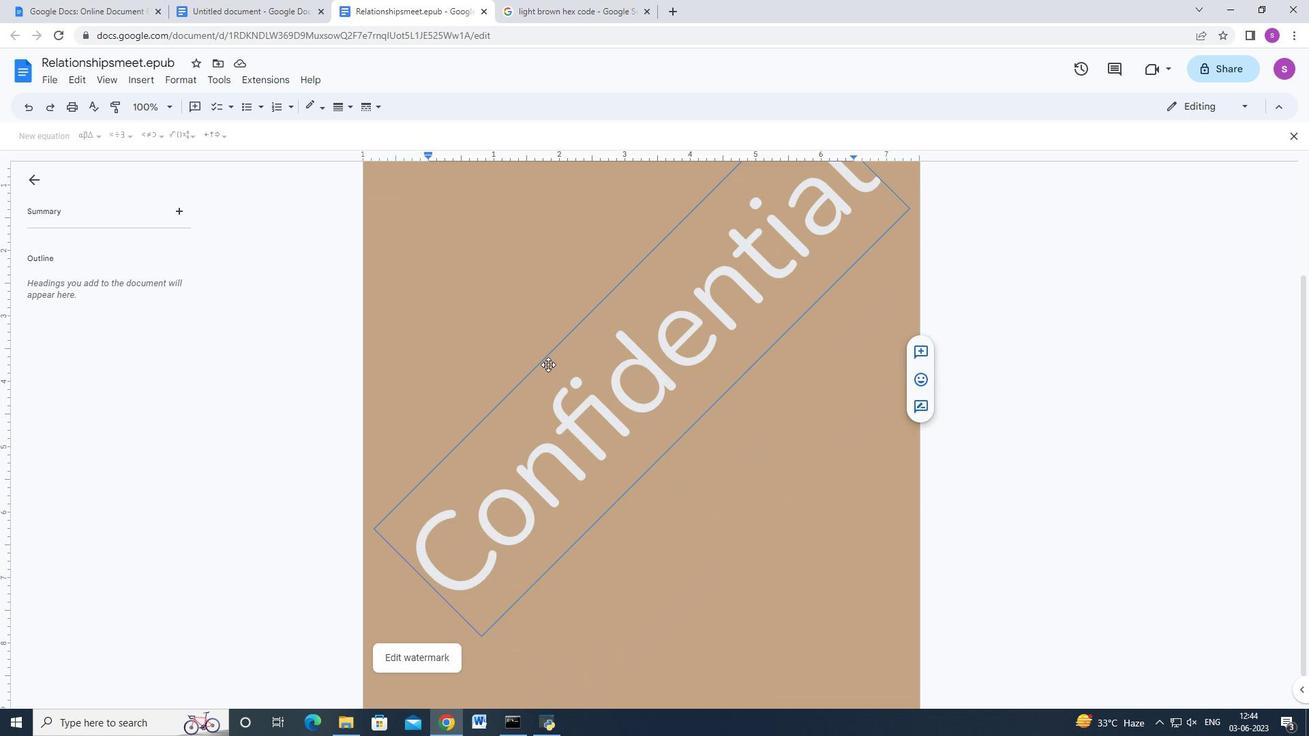 
Action: Mouse scrolled (548, 364) with delta (0, 0)
Screenshot: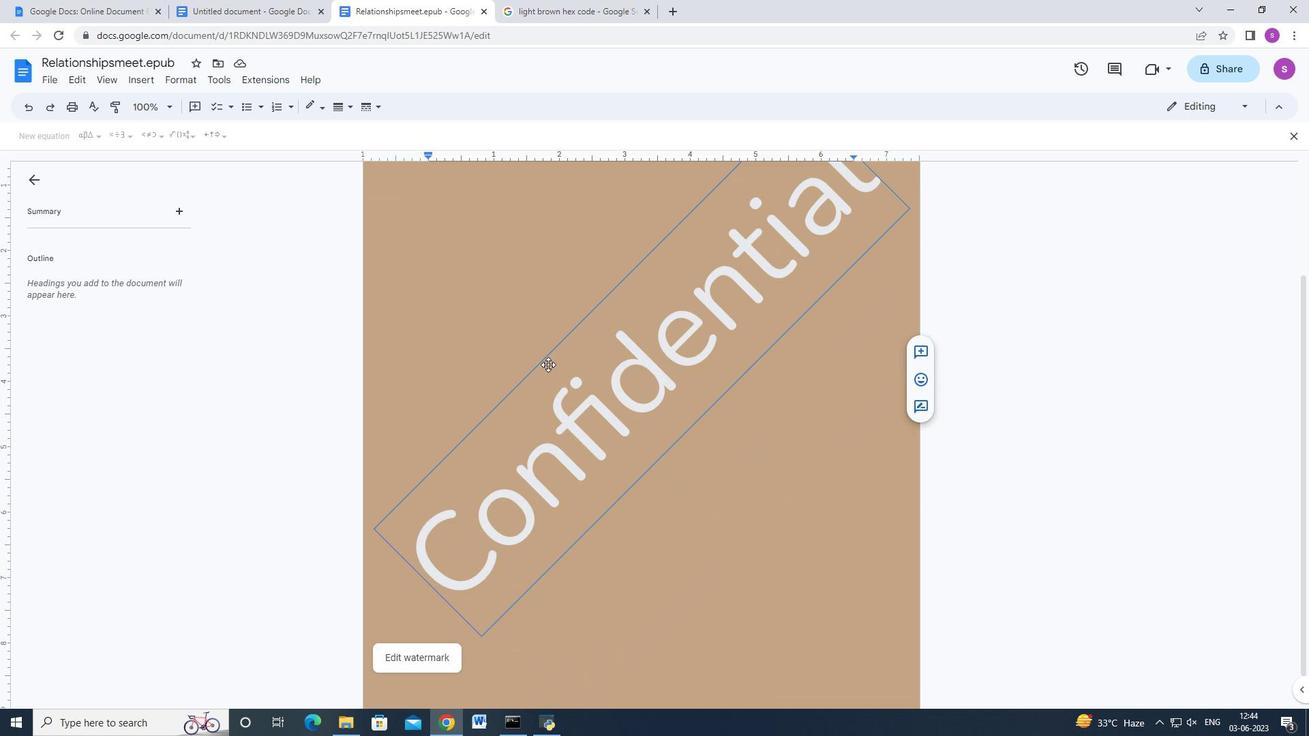 
Action: Mouse scrolled (548, 364) with delta (0, 0)
Screenshot: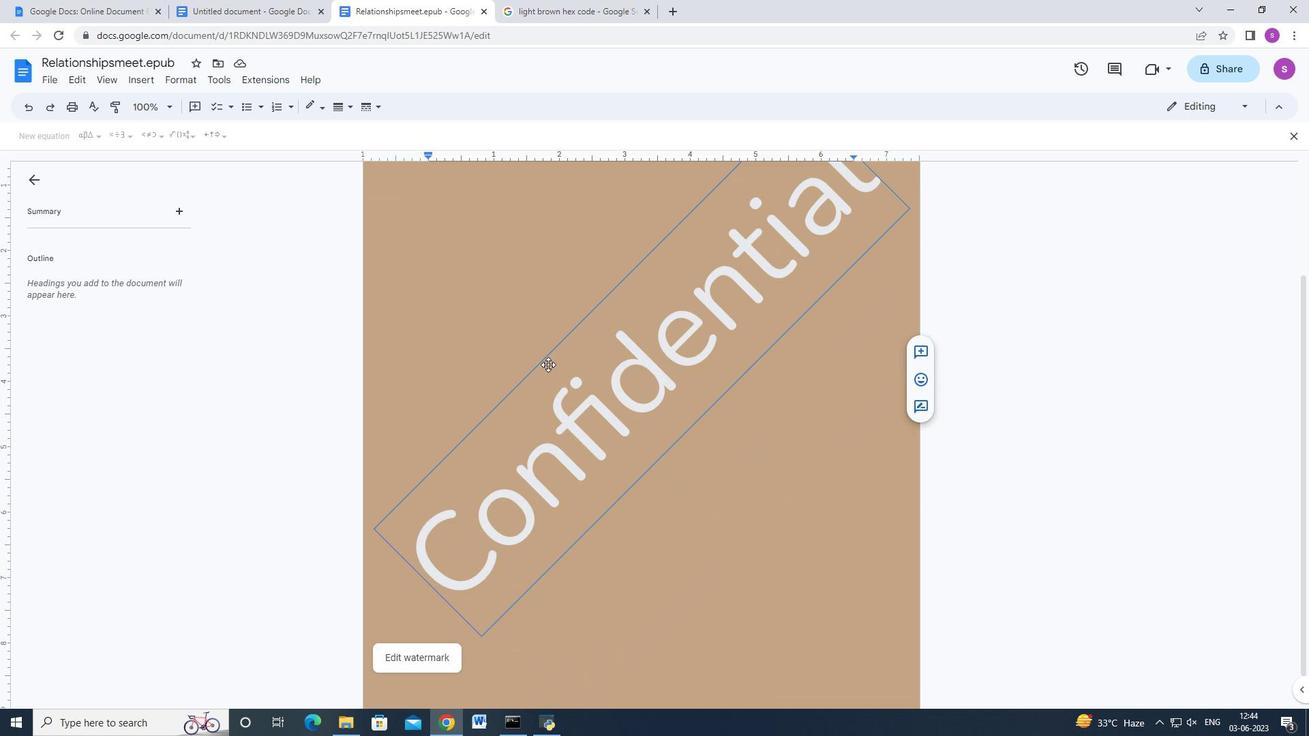 
Action: Mouse scrolled (548, 364) with delta (0, 0)
Screenshot: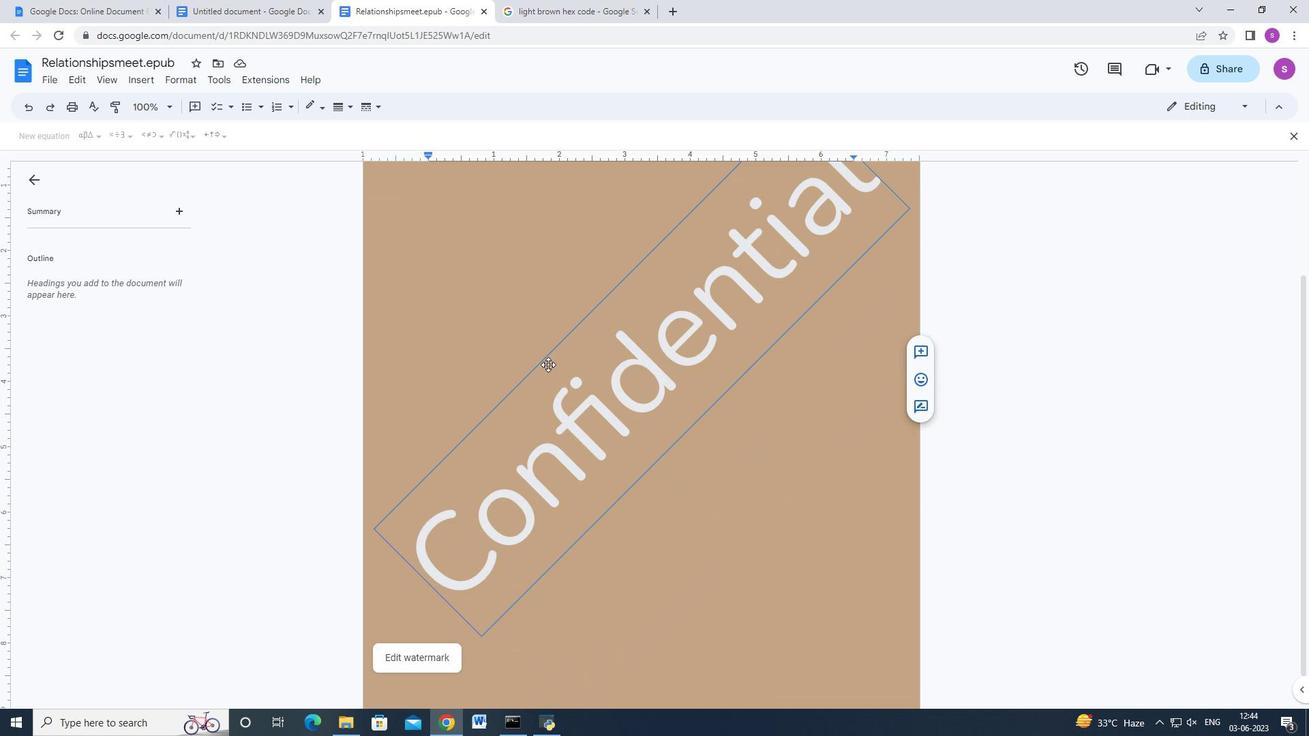 
Action: Mouse scrolled (548, 364) with delta (0, 0)
Screenshot: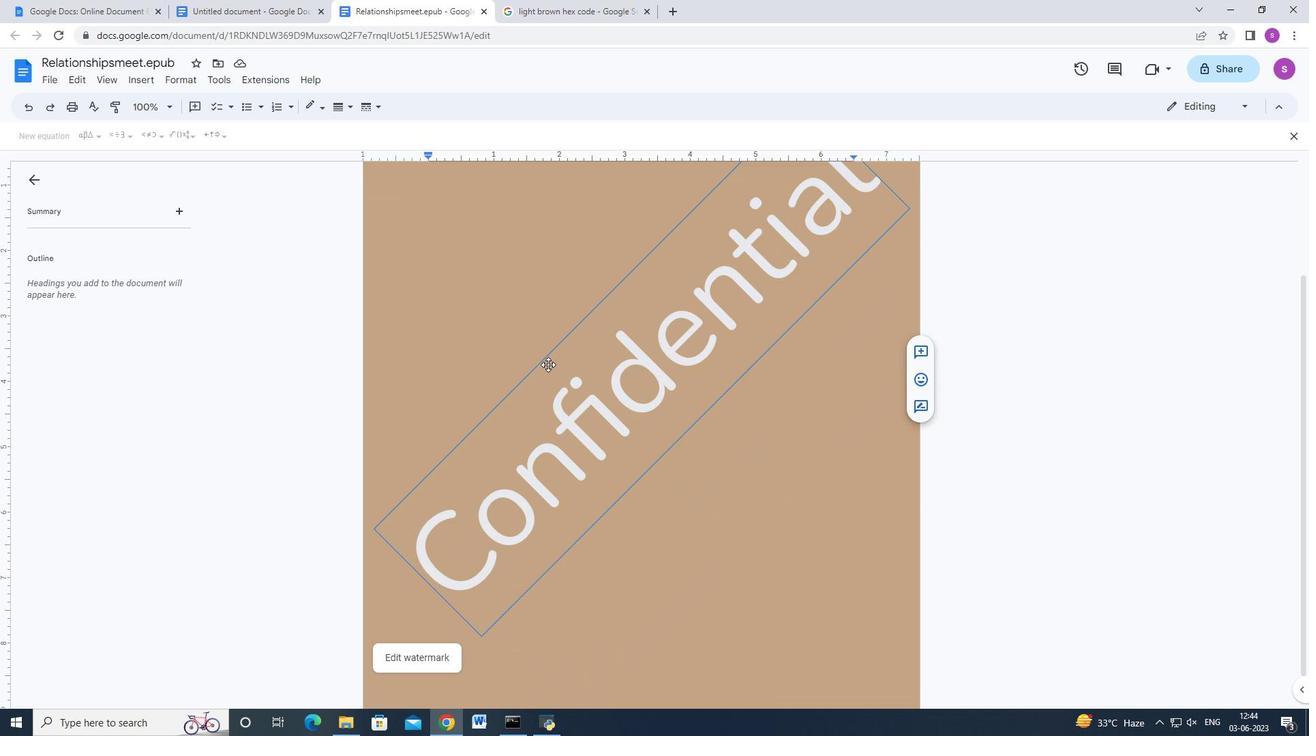 
Action: Mouse scrolled (548, 364) with delta (0, 0)
Screenshot: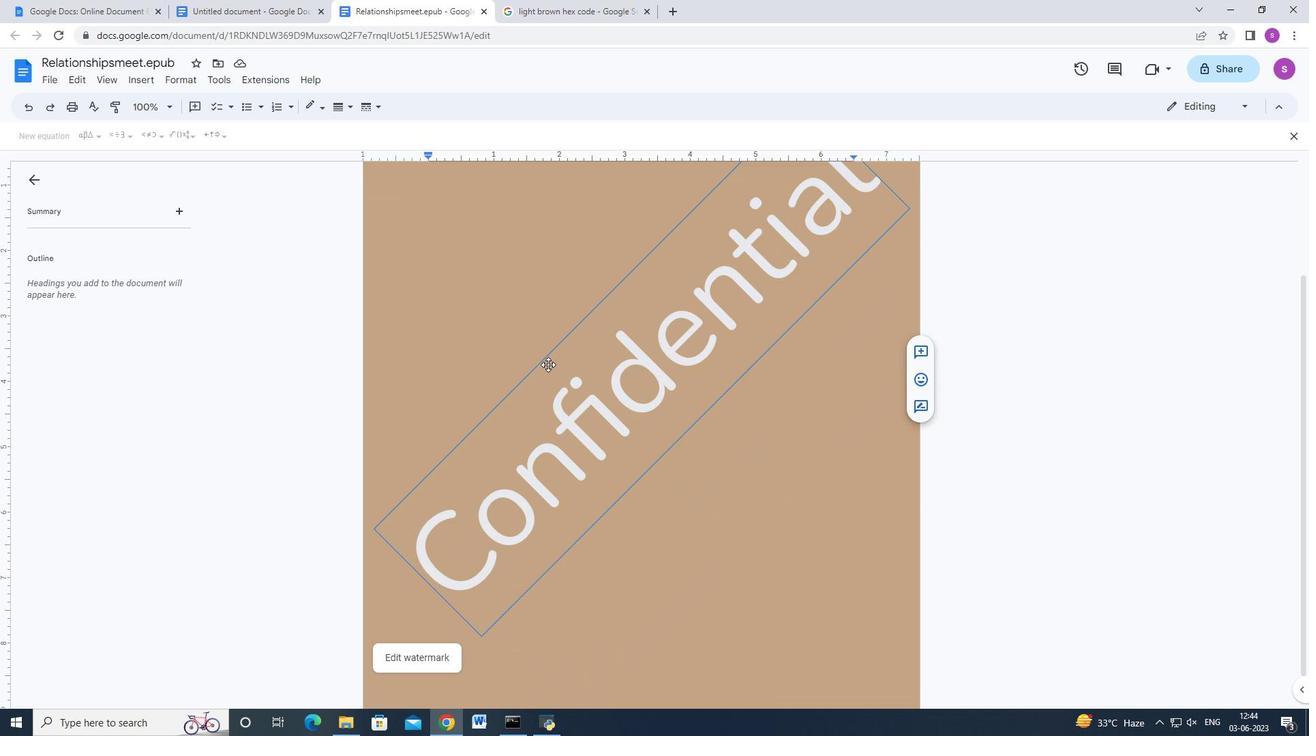
Action: Mouse scrolled (548, 364) with delta (0, 0)
Screenshot: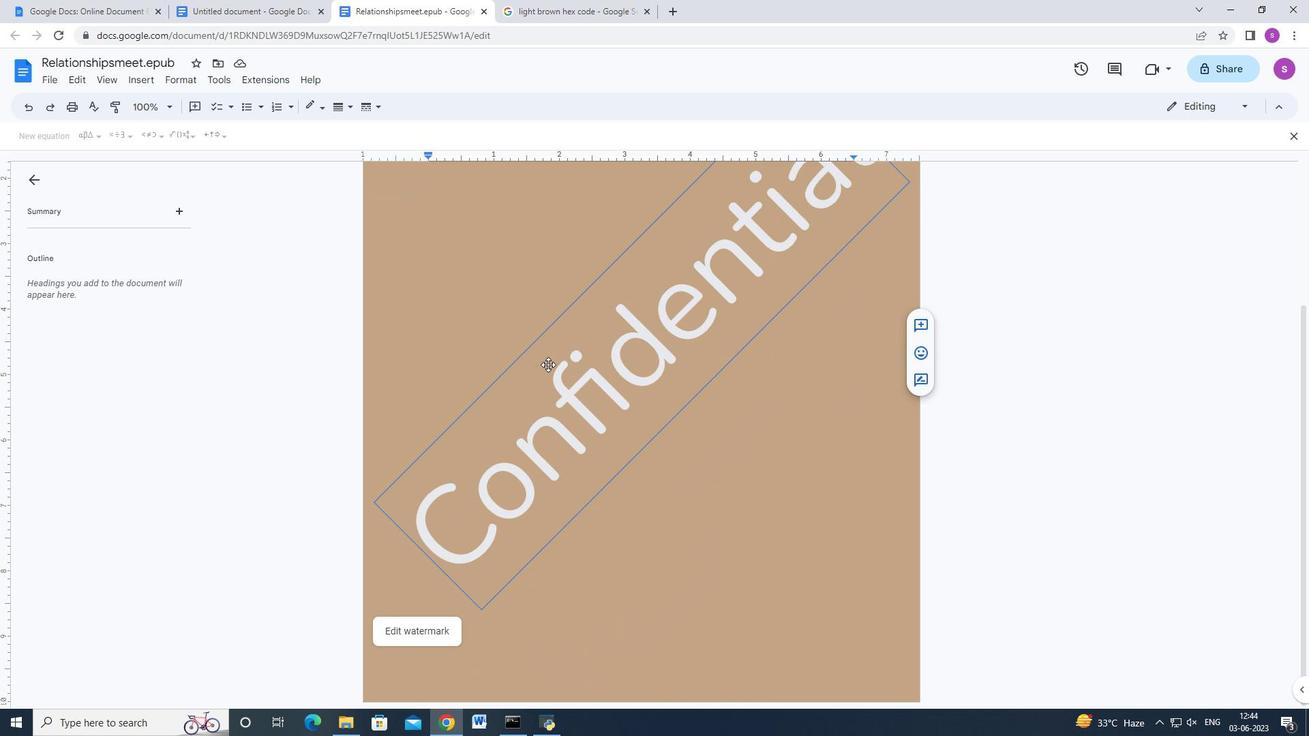 
Action: Mouse scrolled (548, 364) with delta (0, 0)
Screenshot: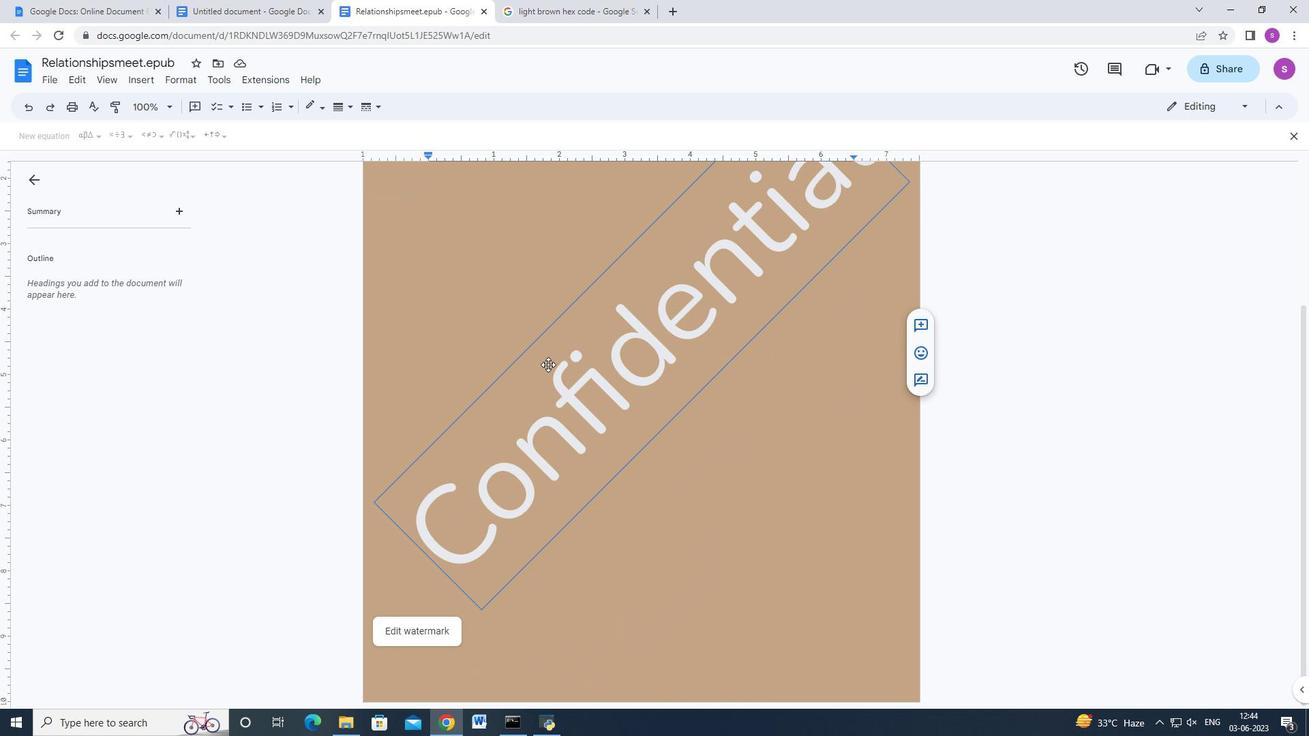 
Action: Mouse moved to (546, 364)
Screenshot: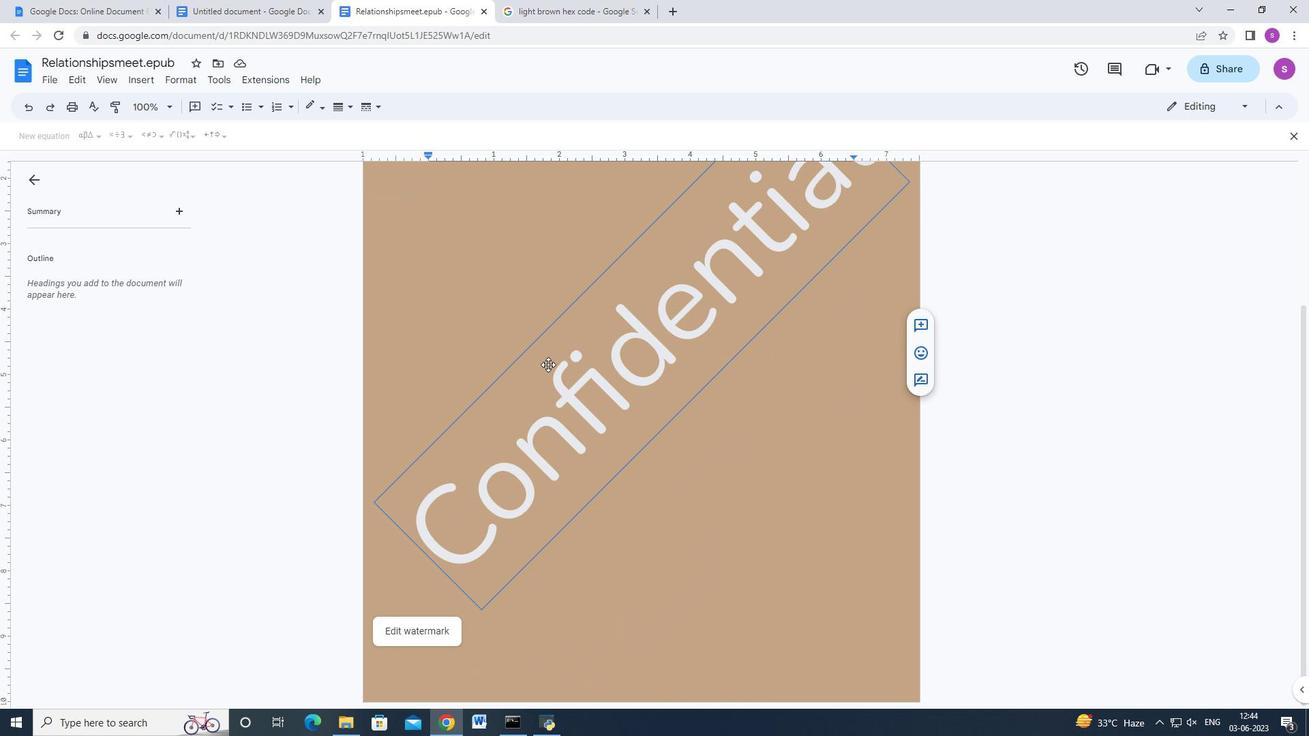 
Action: Mouse scrolled (548, 364) with delta (0, 0)
Screenshot: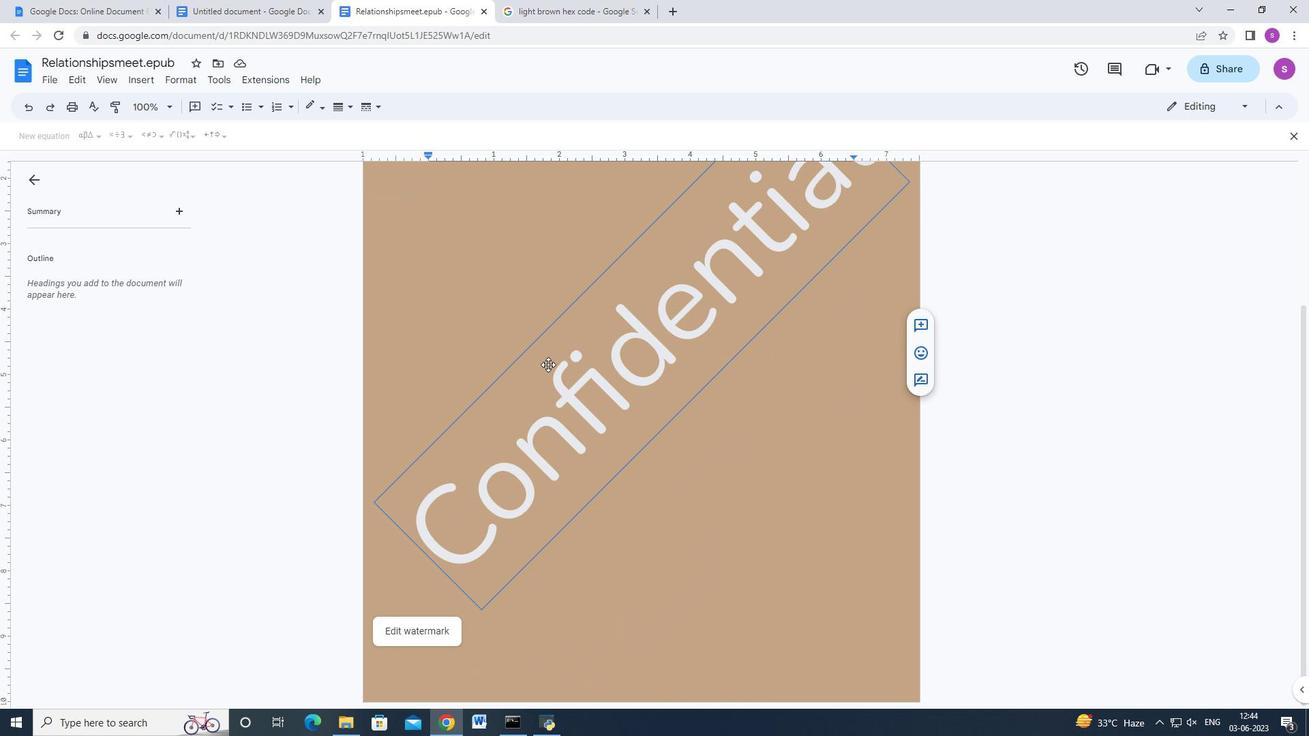 
Action: Mouse moved to (526, 351)
Screenshot: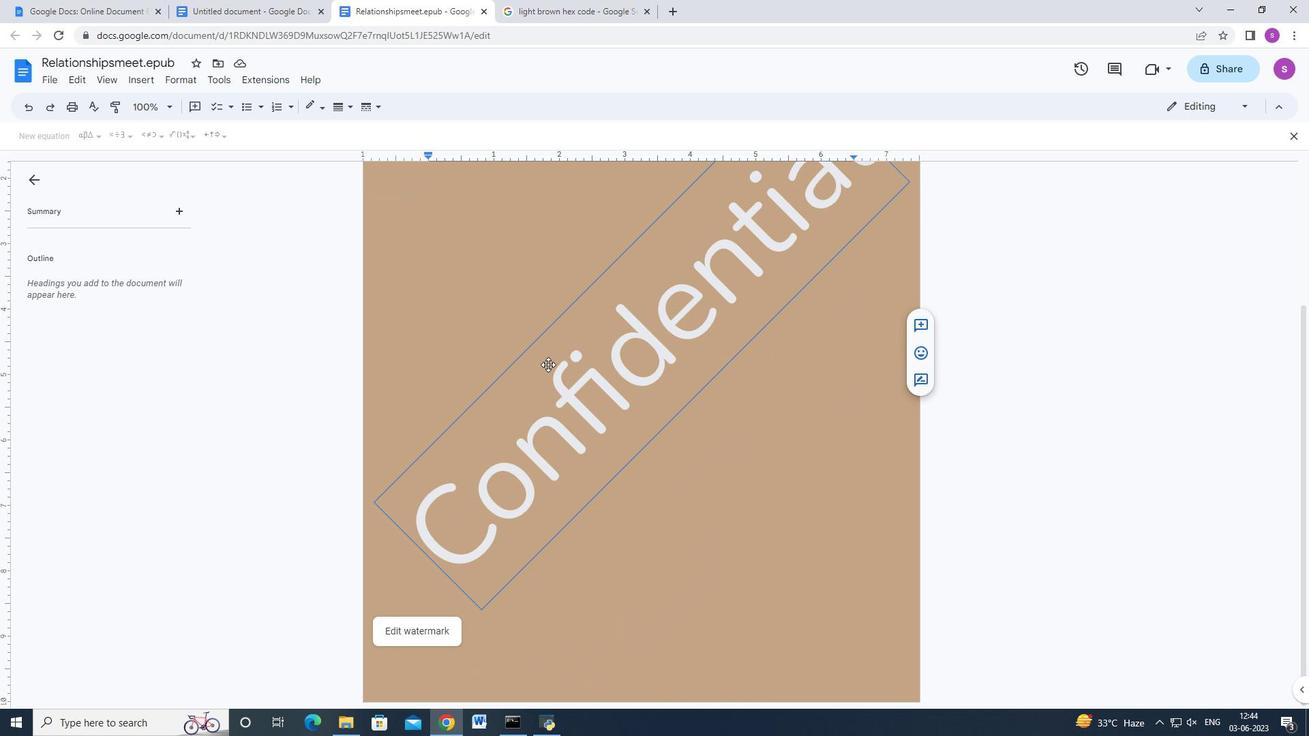 
Action: Mouse scrolled (548, 364) with delta (0, 0)
Screenshot: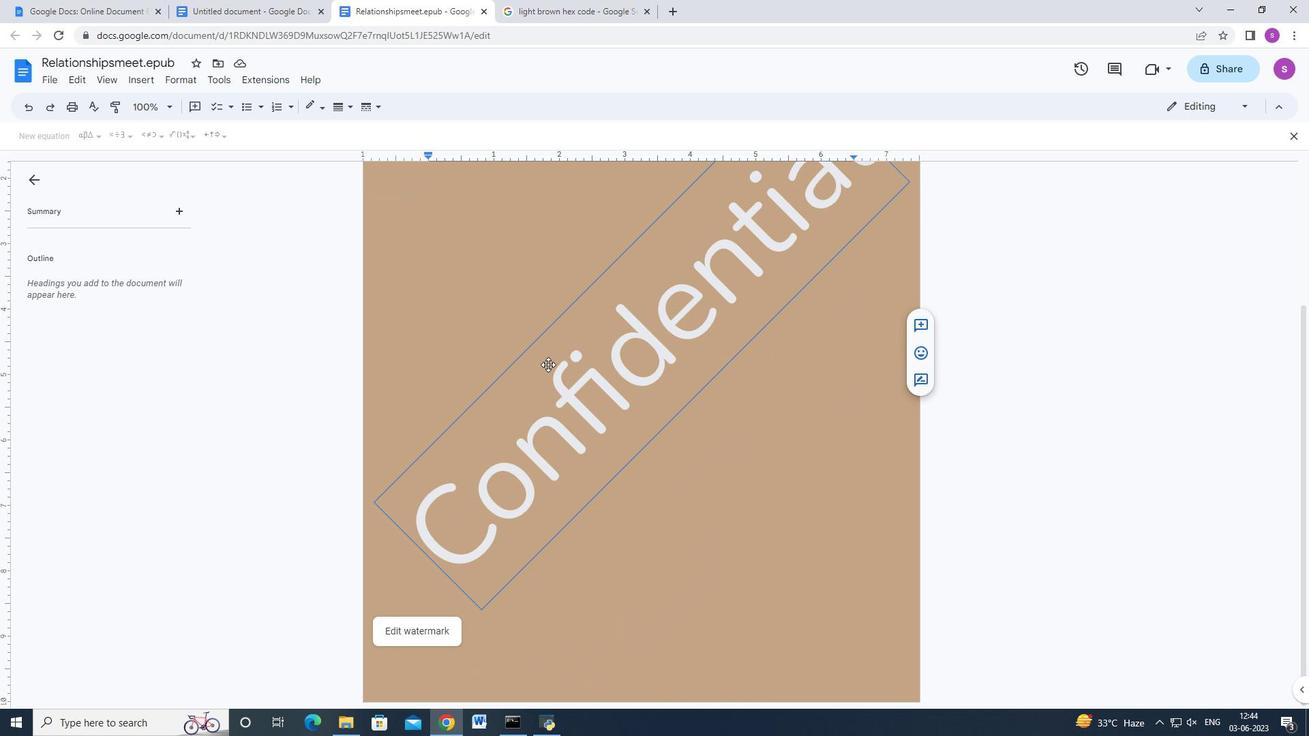 
Action: Mouse moved to (519, 346)
Screenshot: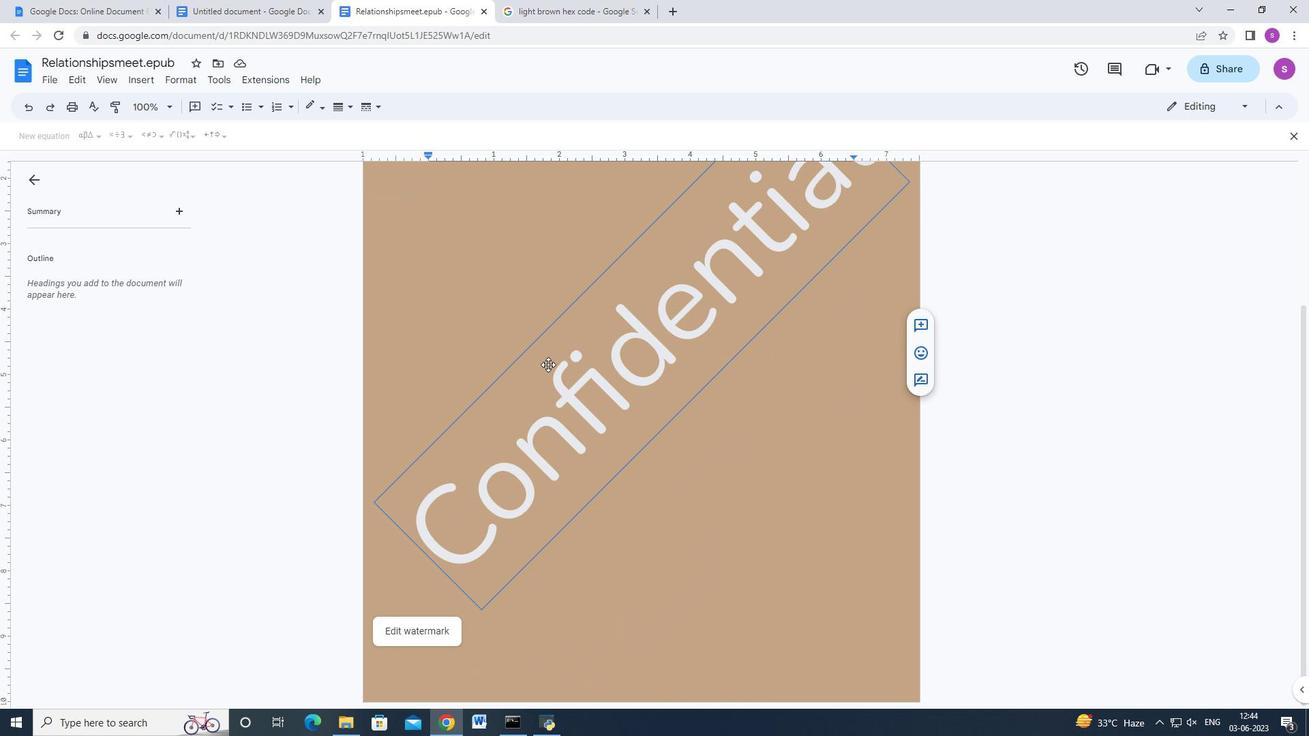 
Action: Mouse scrolled (548, 364) with delta (0, 0)
Screenshot: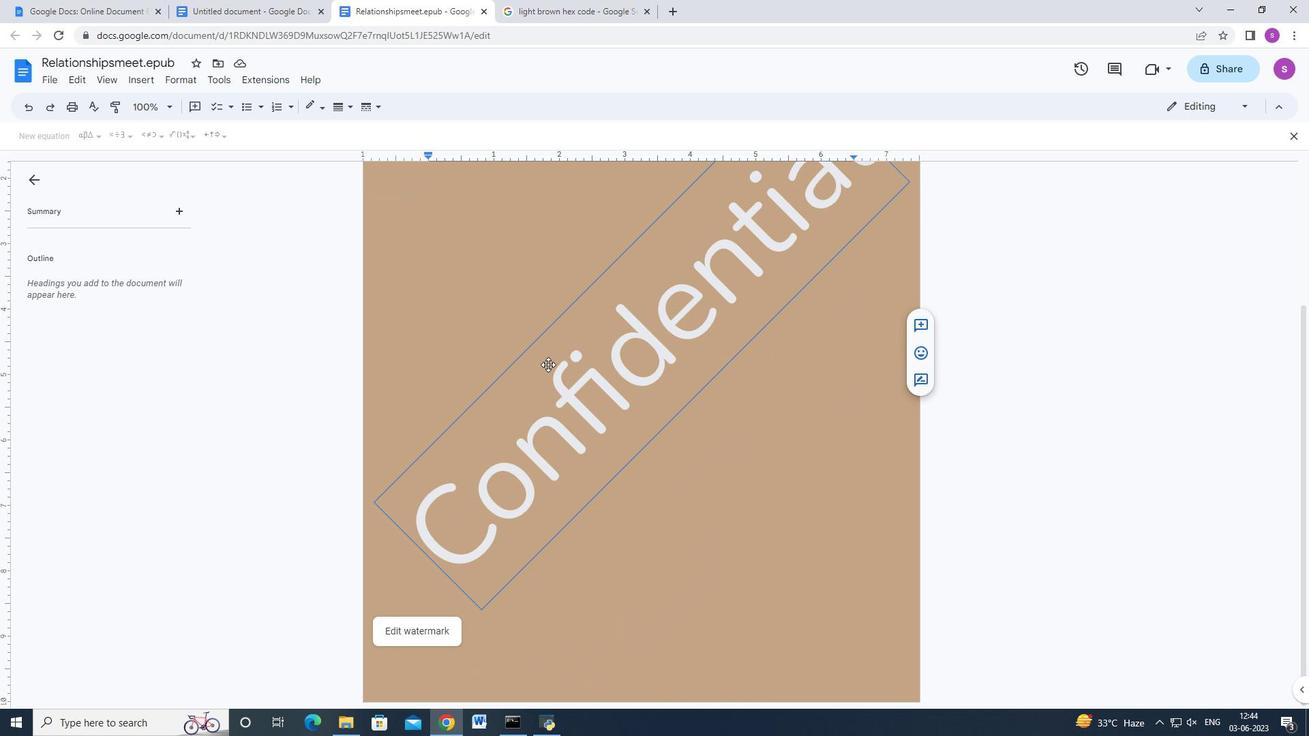 
Action: Mouse moved to (504, 336)
Screenshot: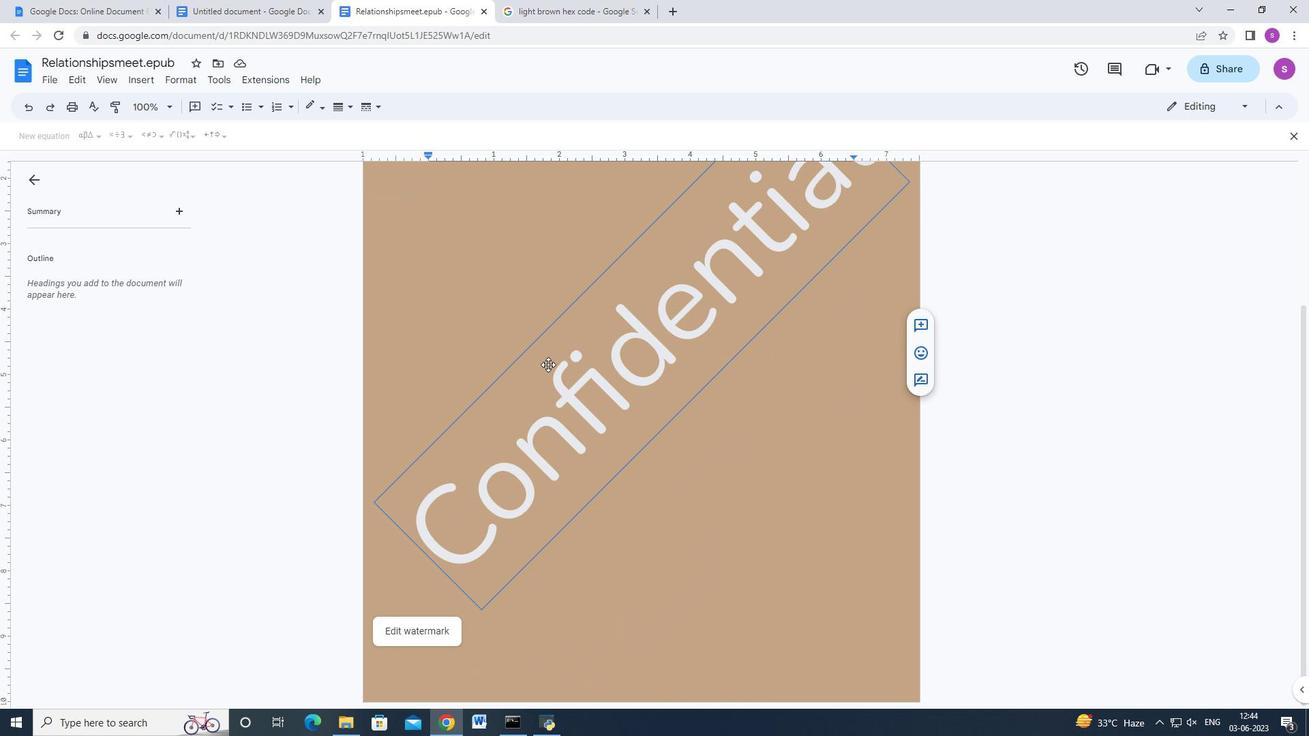 
Action: Mouse scrolled (548, 364) with delta (0, 0)
Screenshot: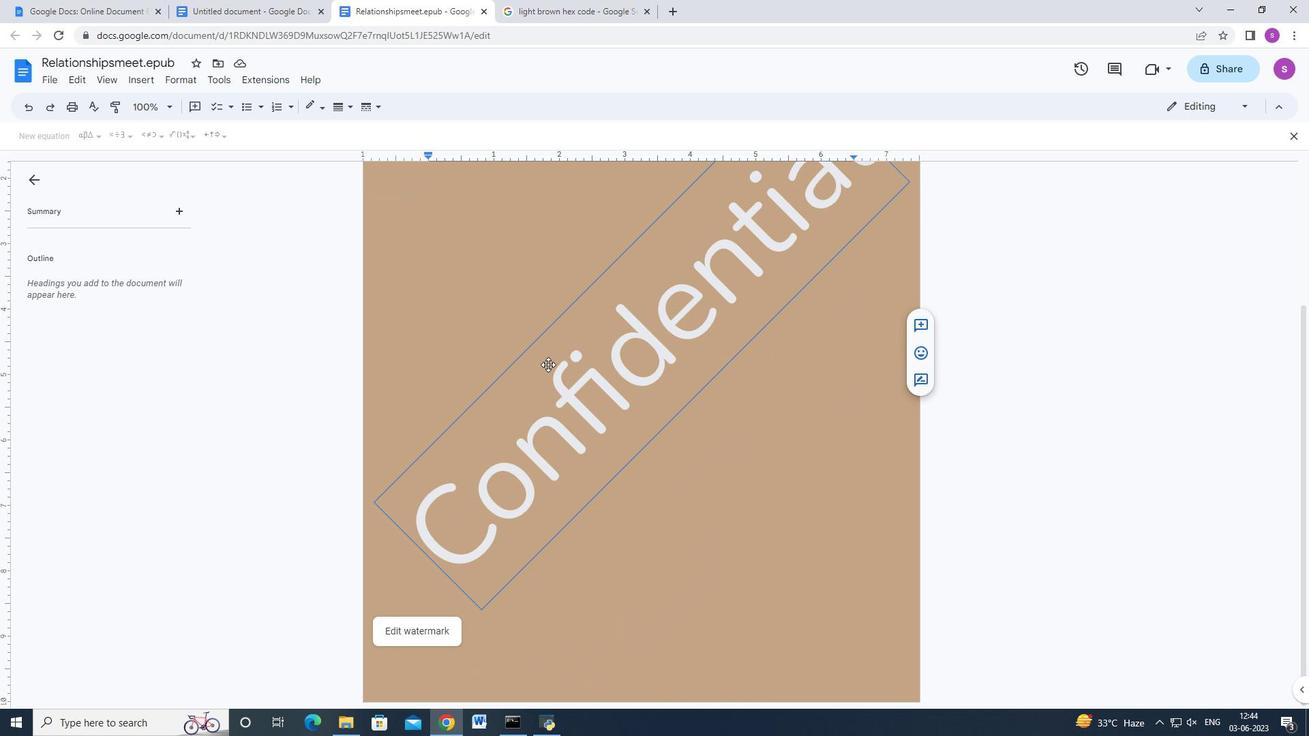 
Action: Mouse moved to (499, 332)
Screenshot: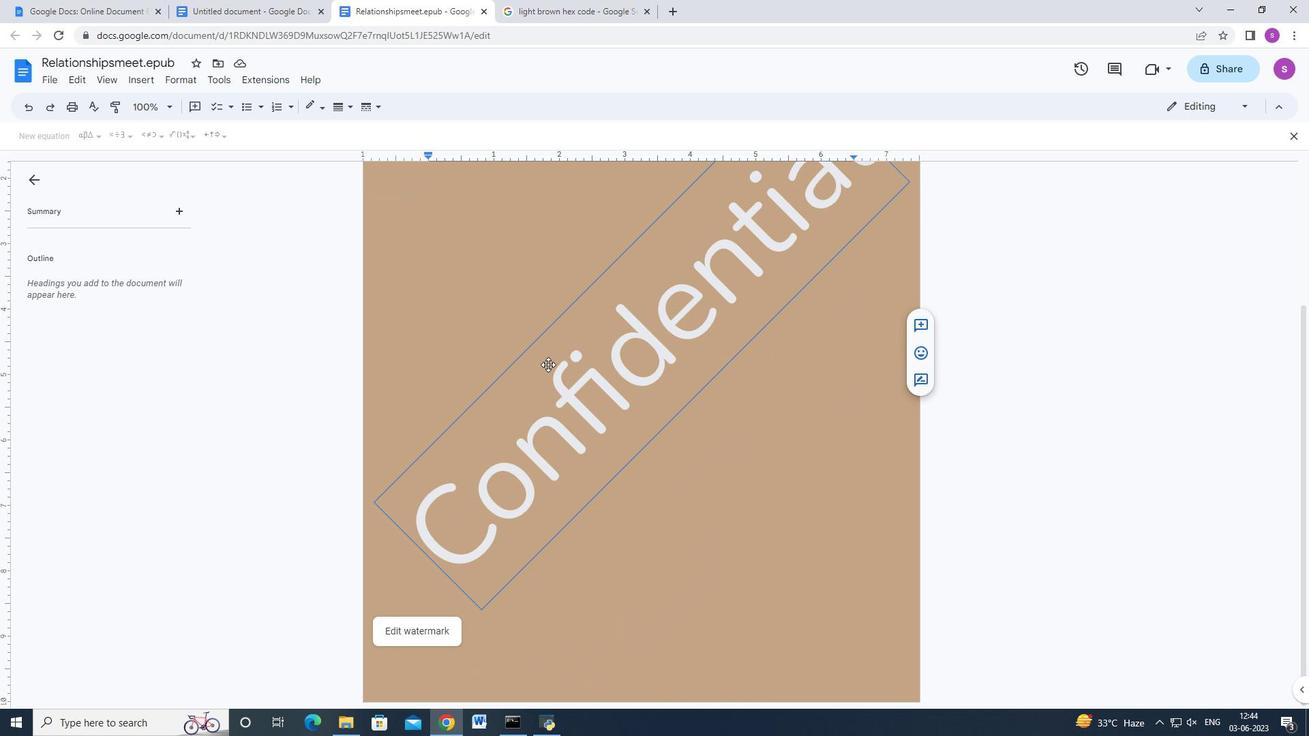 
Action: Mouse scrolled (548, 364) with delta (0, 0)
Screenshot: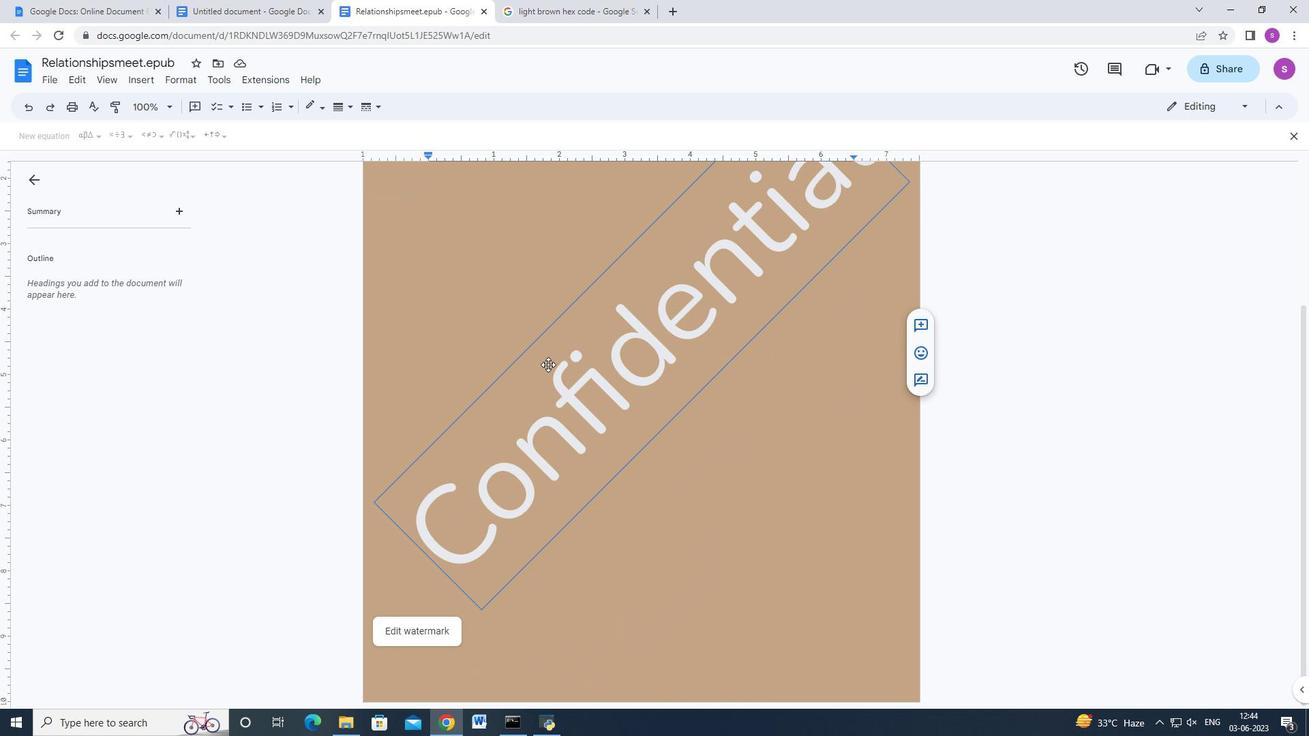 
Action: Mouse moved to (450, 302)
Screenshot: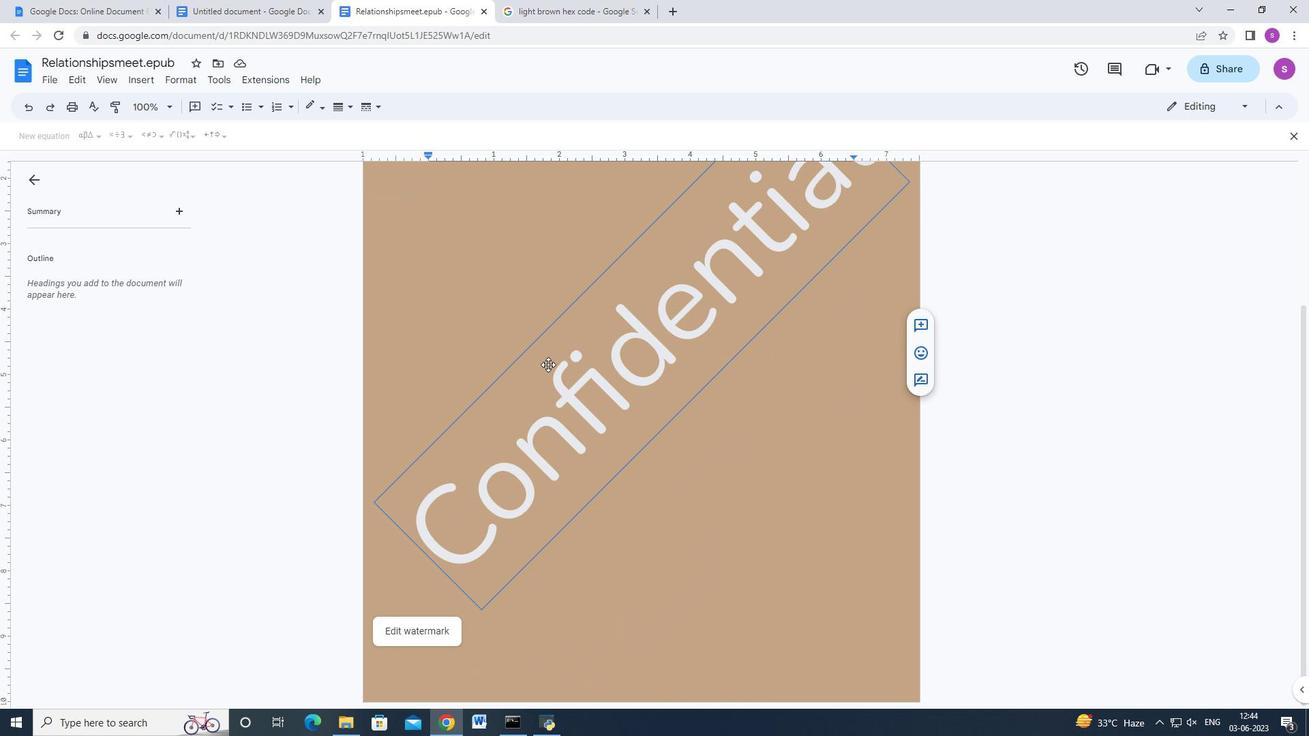 
Action: Mouse scrolled (548, 364) with delta (0, 0)
Screenshot: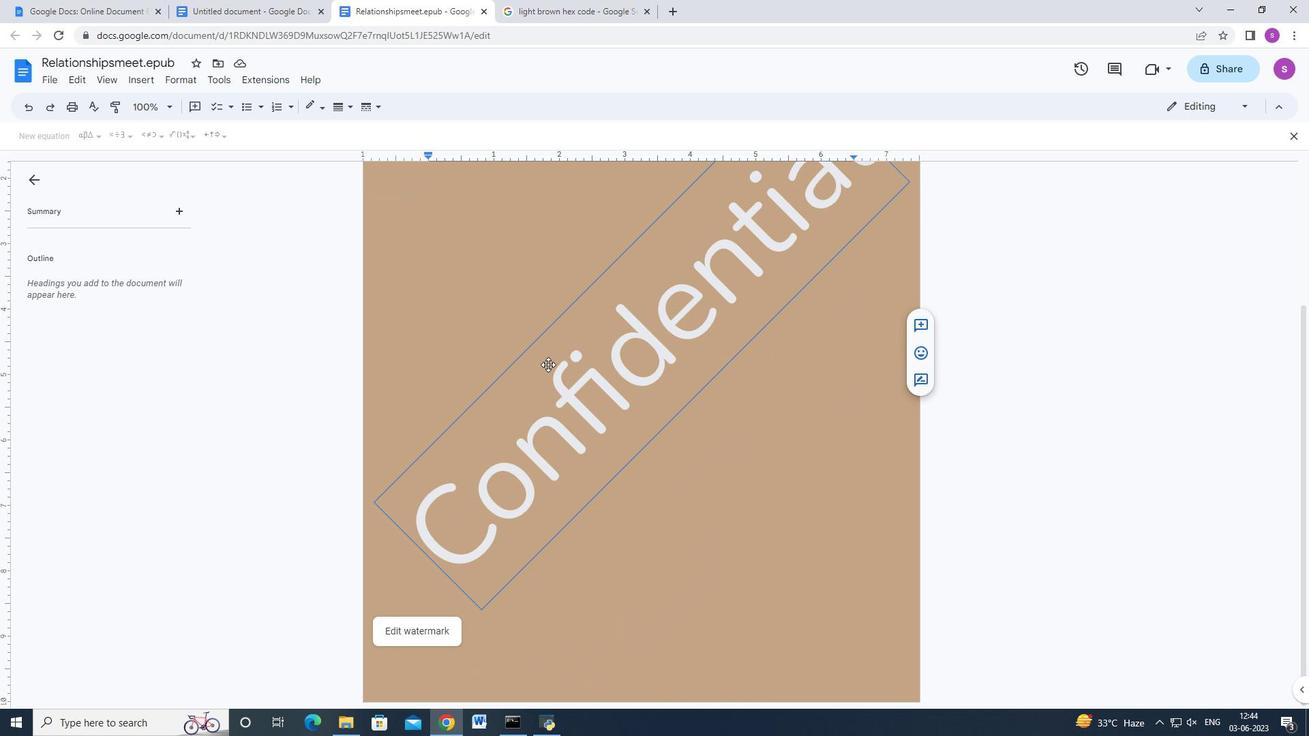 
Action: Mouse moved to (139, 77)
Screenshot: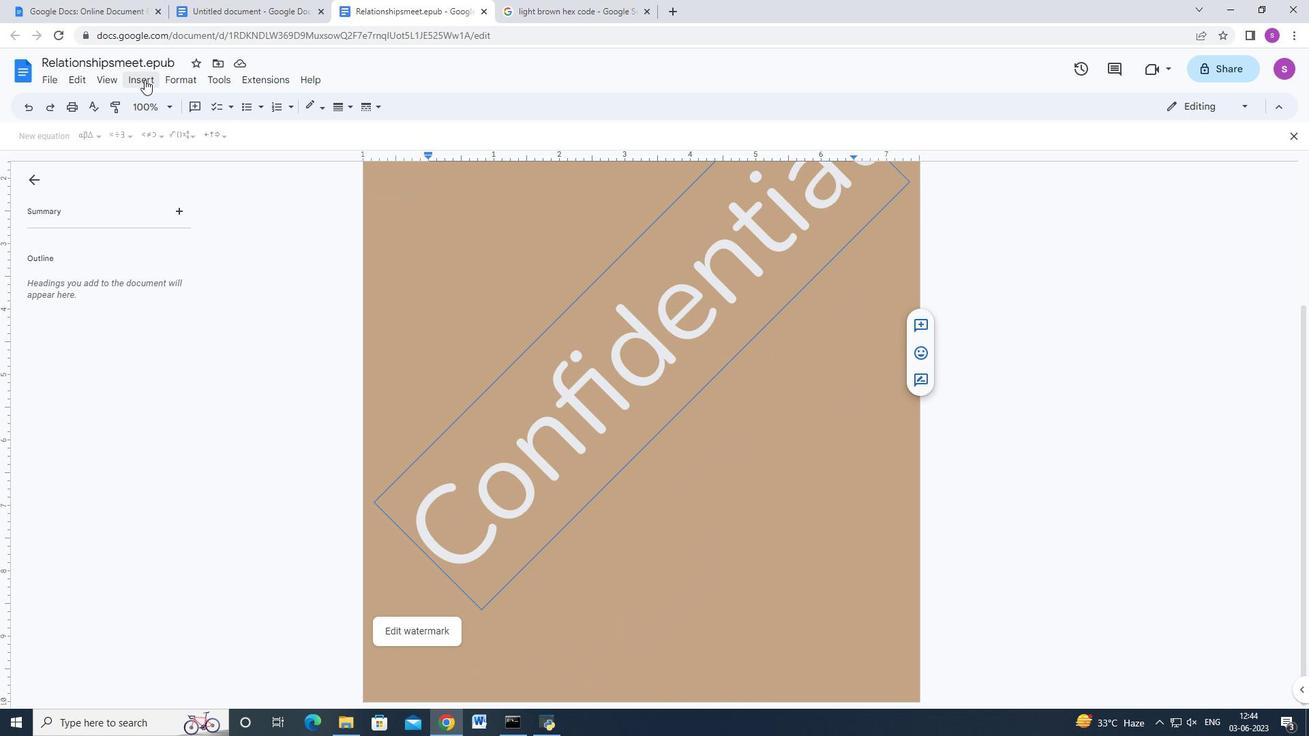 
Action: Mouse pressed left at (139, 77)
Screenshot: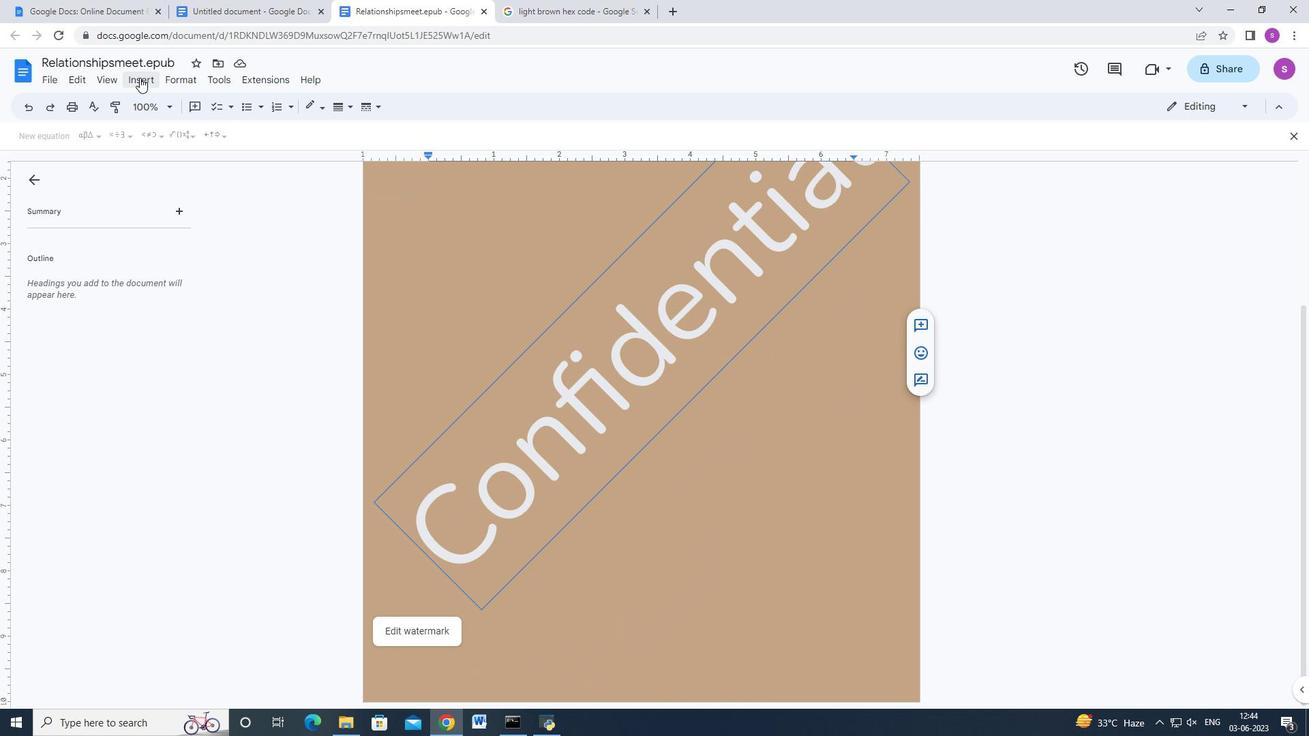 
Action: Mouse moved to (383, 442)
Screenshot: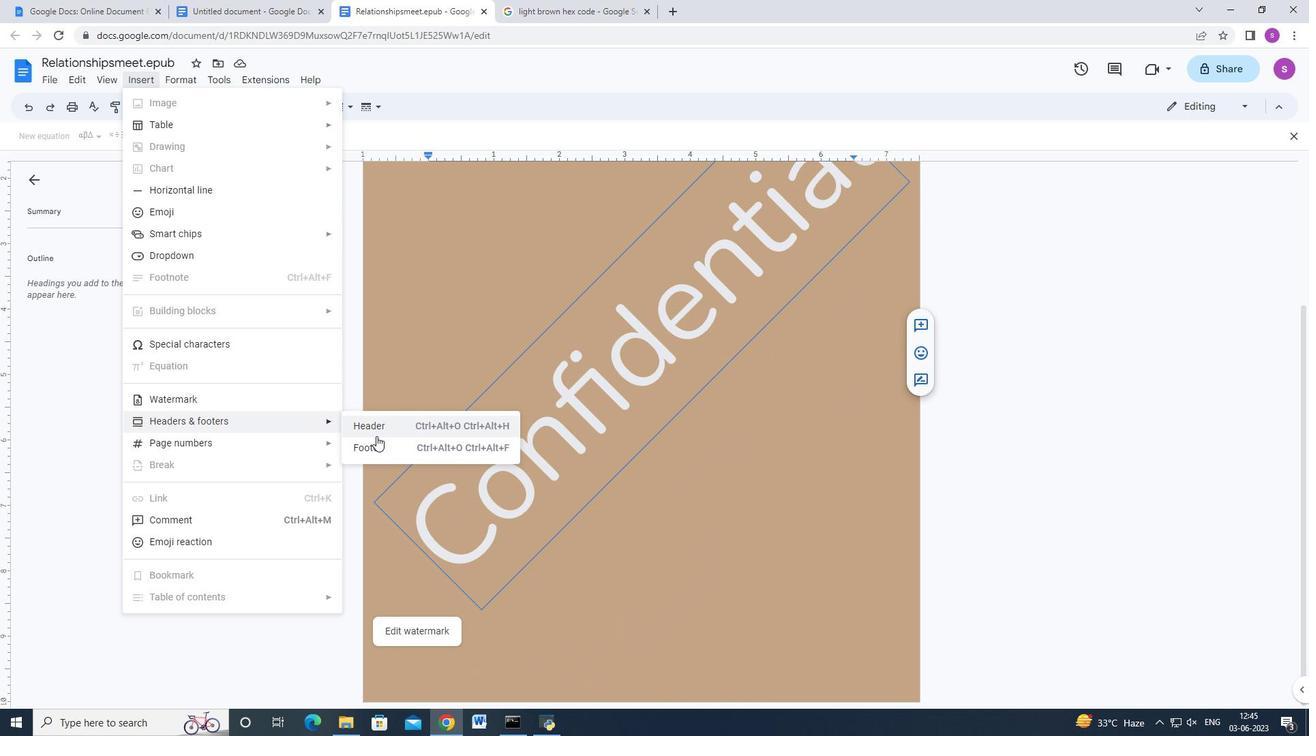 
Action: Mouse pressed left at (383, 442)
Screenshot: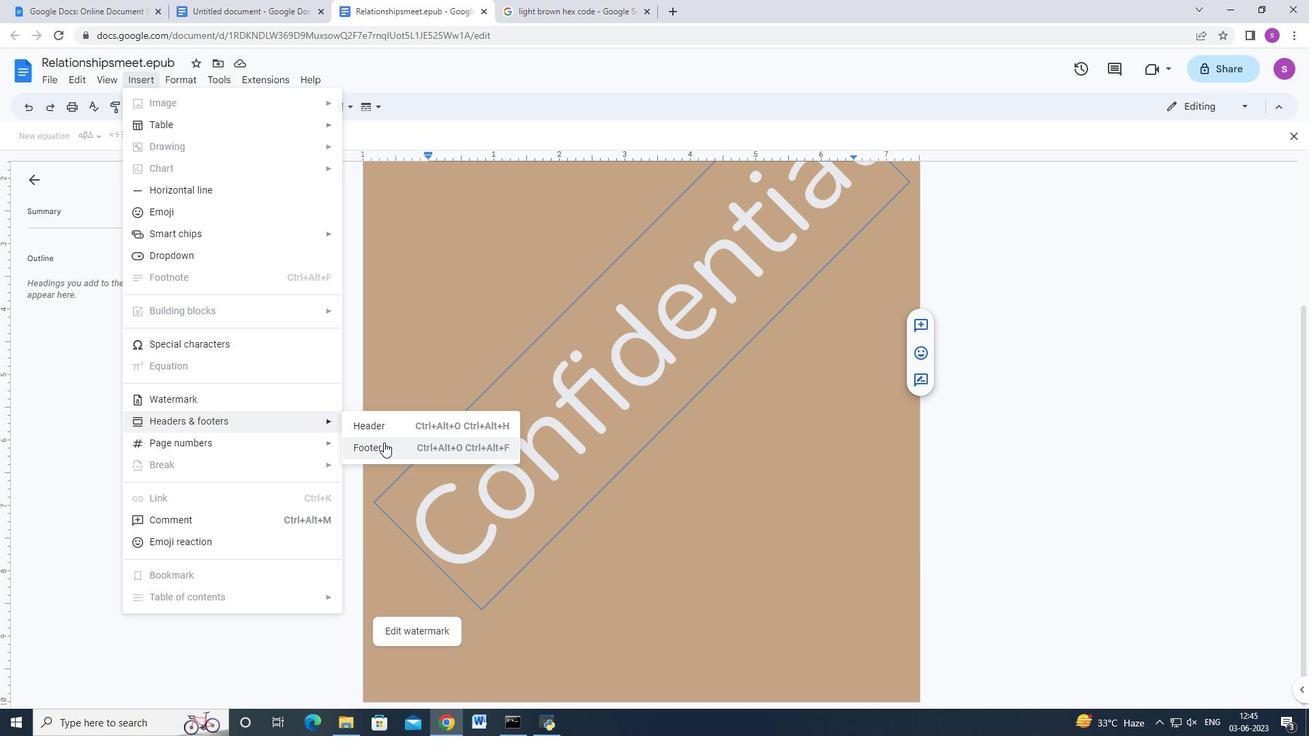 
Action: Key pressed www.stellar.com
Screenshot: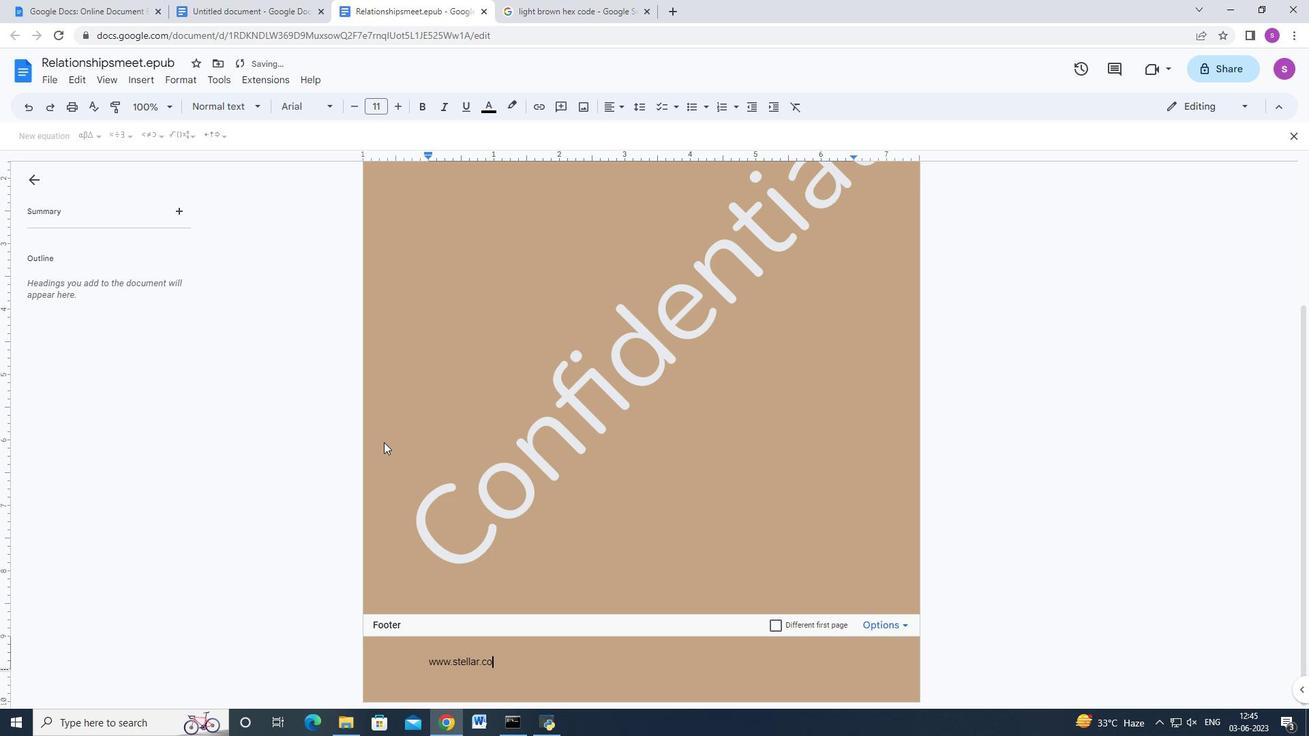 
Action: Mouse moved to (995, 480)
Screenshot: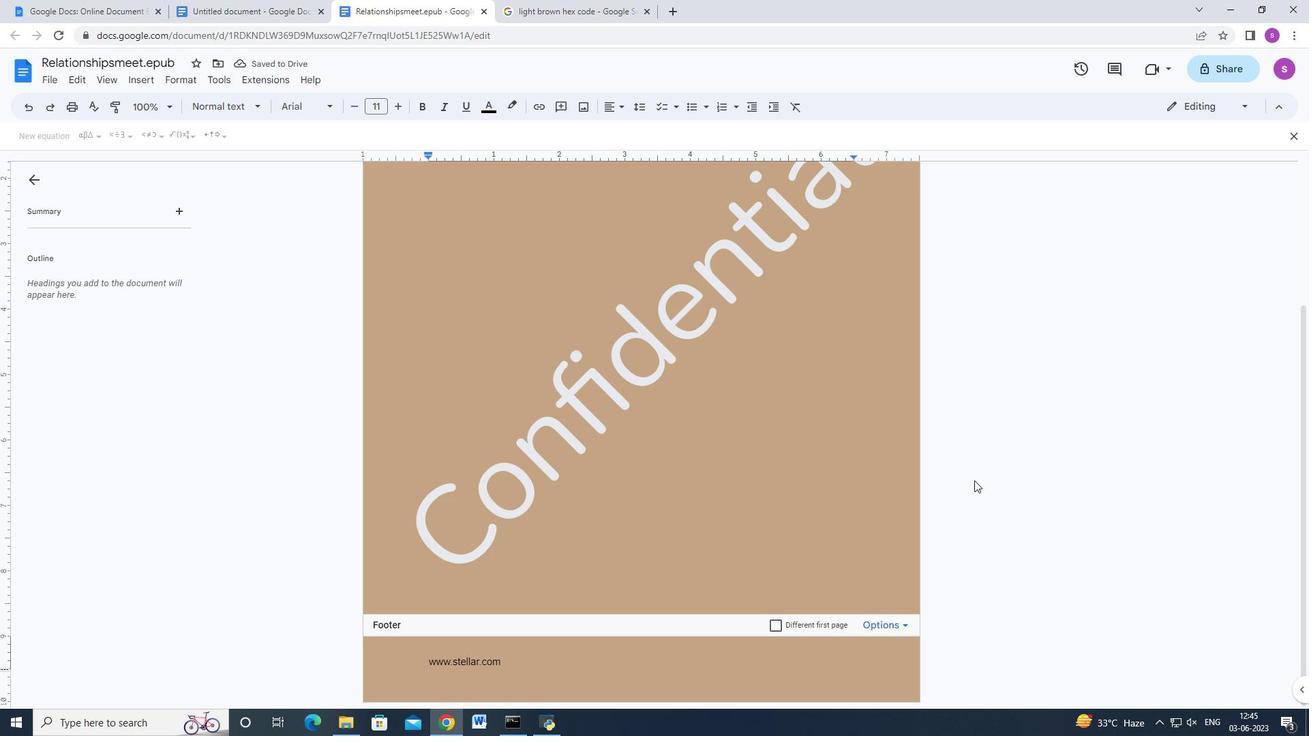 
